 Task: Look for space in Yunyang, China from 15th August, 2023 to 20th August, 2023 for 1 adult in price range Rs.5000 to Rs.10000. Place can be private room with 1  bedroom having 1 bed and 1 bathroom. Property type can be house, flat, guest house, hotel. Amenities needed are: washing machine. Booking option can be shelf check-in. Required host language is Chinese (Simplified).
Action: Mouse moved to (278, 165)
Screenshot: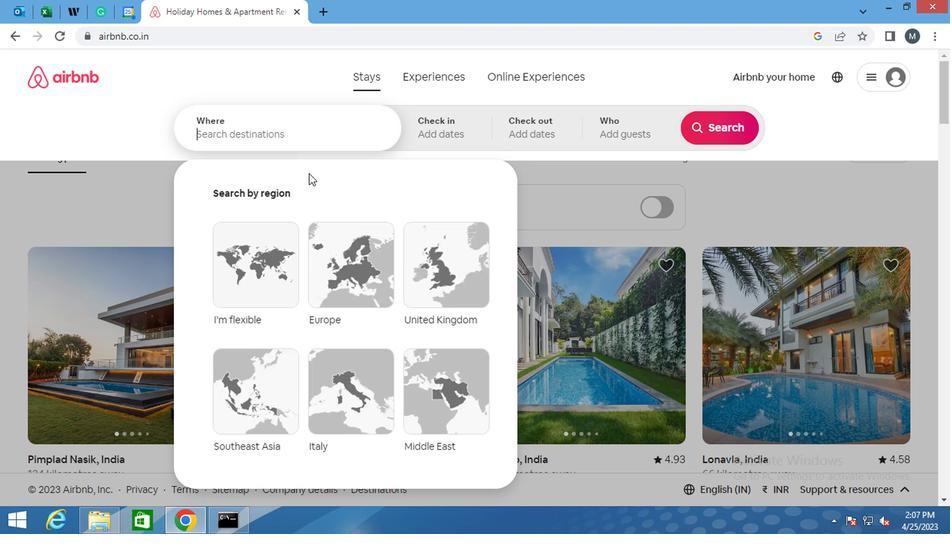 
Action: Mouse pressed left at (278, 165)
Screenshot: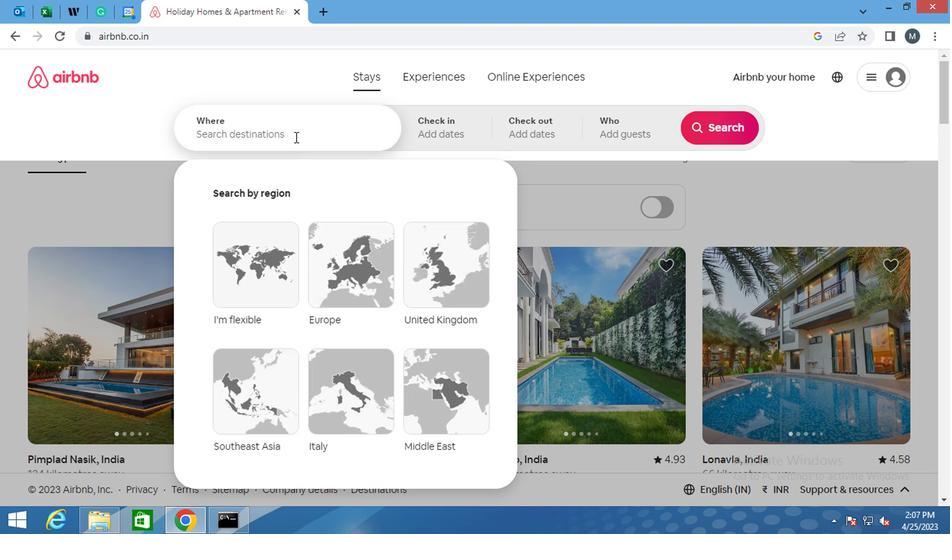 
Action: Mouse moved to (353, 218)
Screenshot: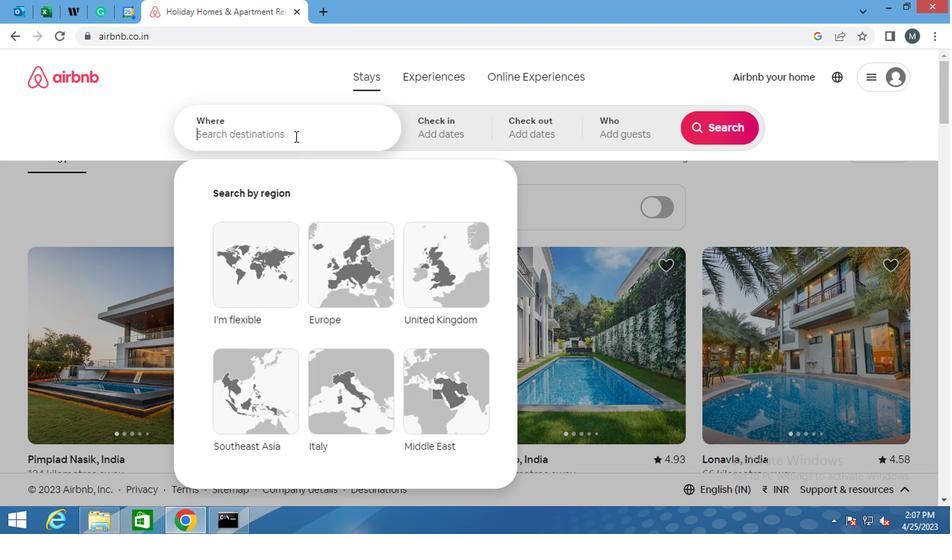 
Action: Key pressed <Key.shift>YUNYANG,<Key.shift>CHINA
Screenshot: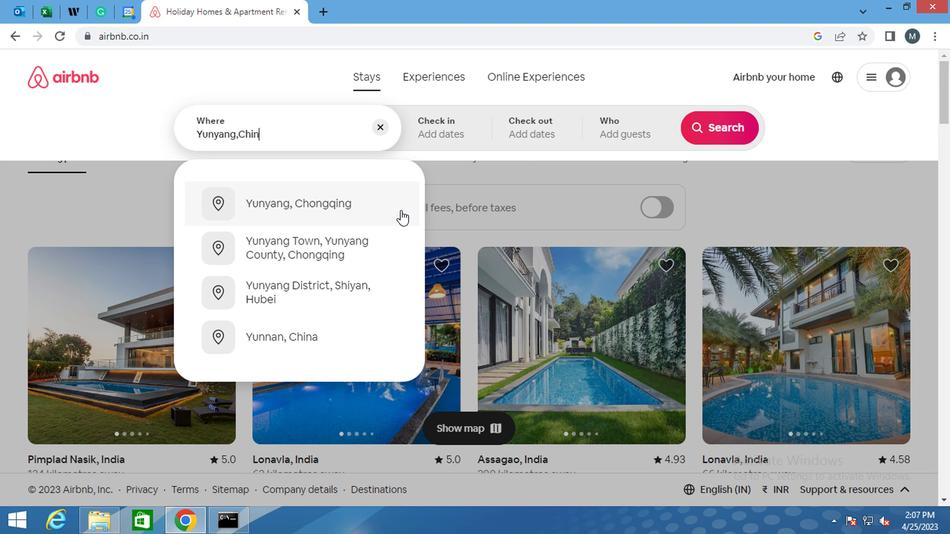 
Action: Mouse moved to (353, 218)
Screenshot: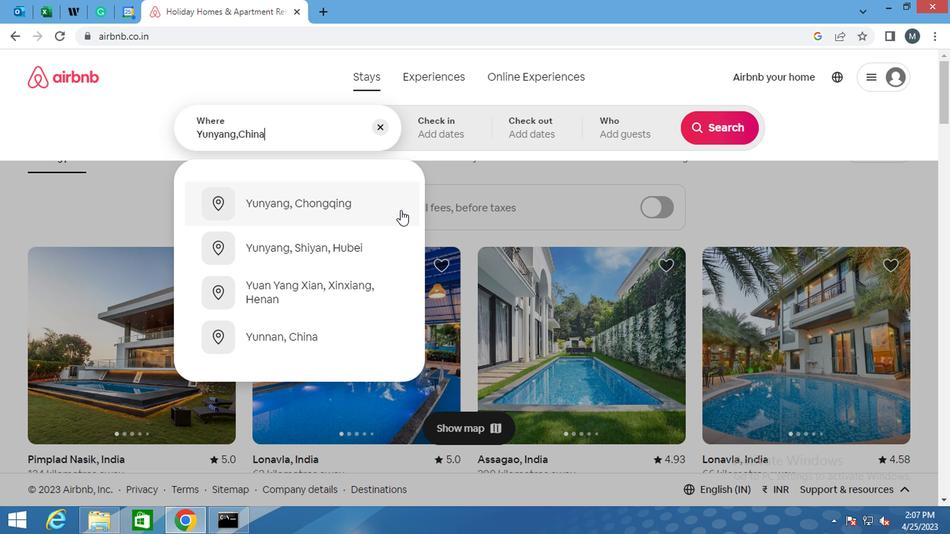 
Action: Key pressed <Key.enter>
Screenshot: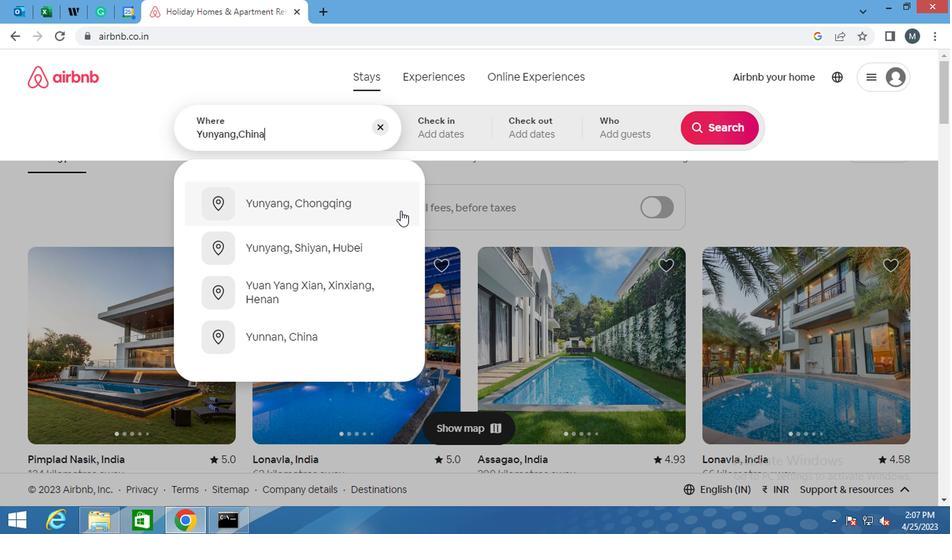 
Action: Mouse moved to (385, 164)
Screenshot: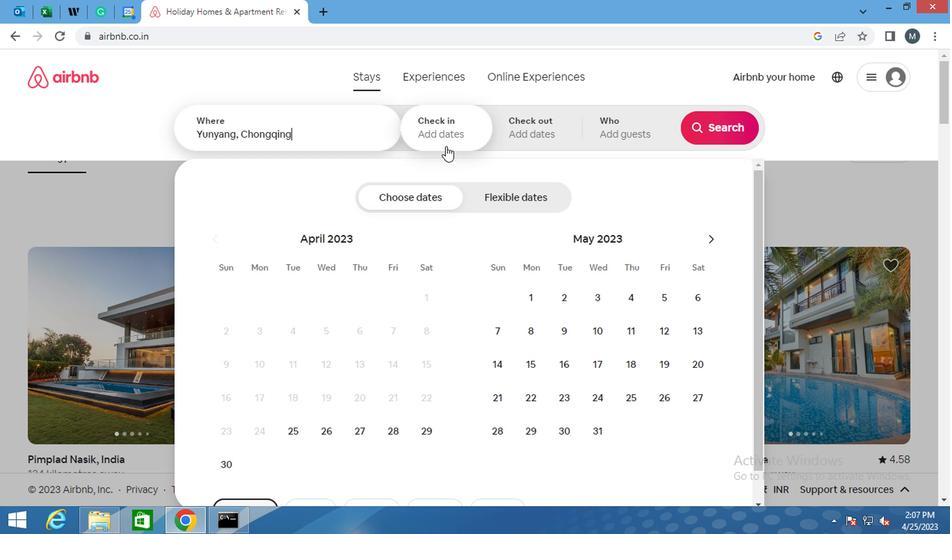 
Action: Mouse pressed left at (385, 164)
Screenshot: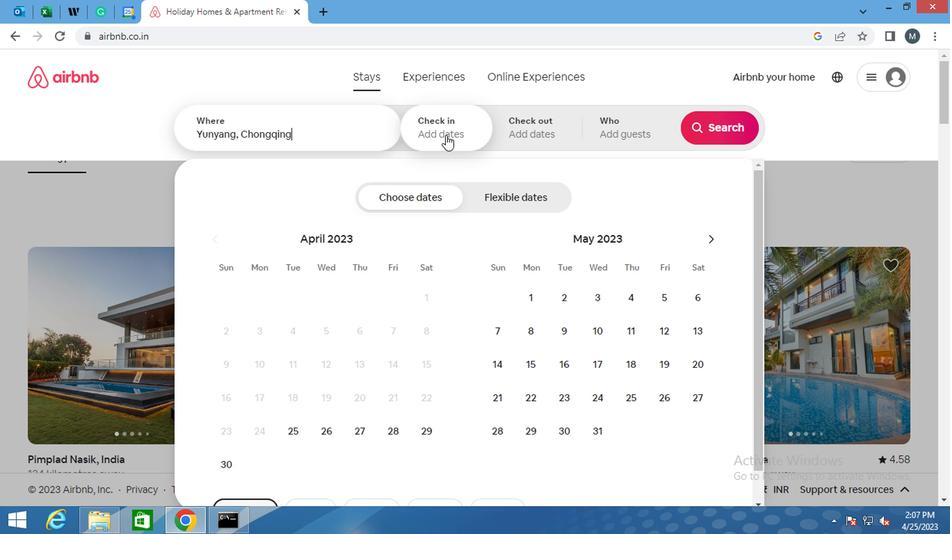 
Action: Mouse moved to (386, 165)
Screenshot: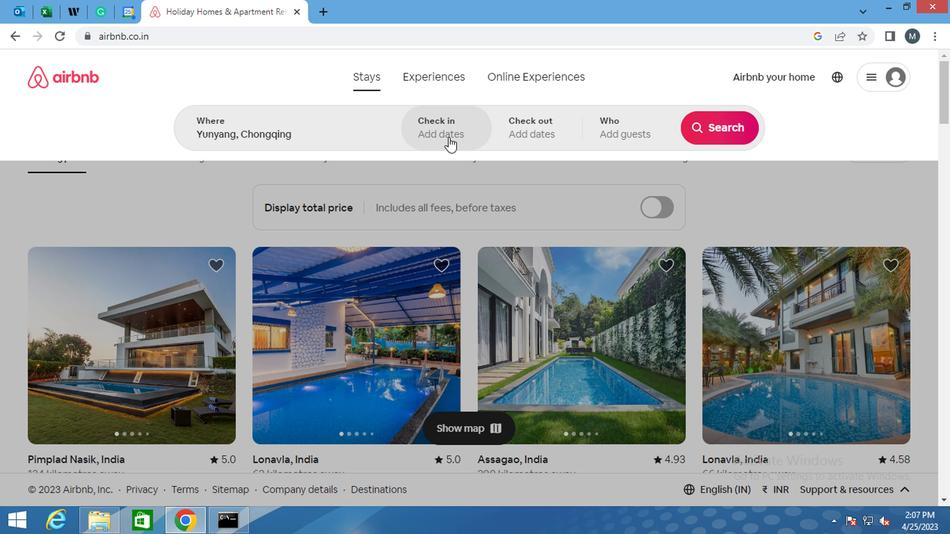 
Action: Mouse pressed left at (386, 165)
Screenshot: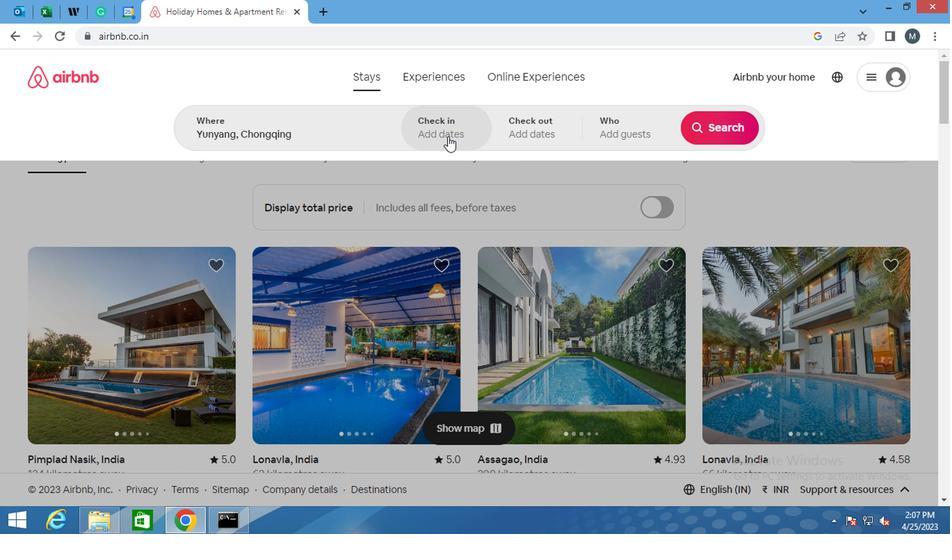 
Action: Mouse moved to (572, 236)
Screenshot: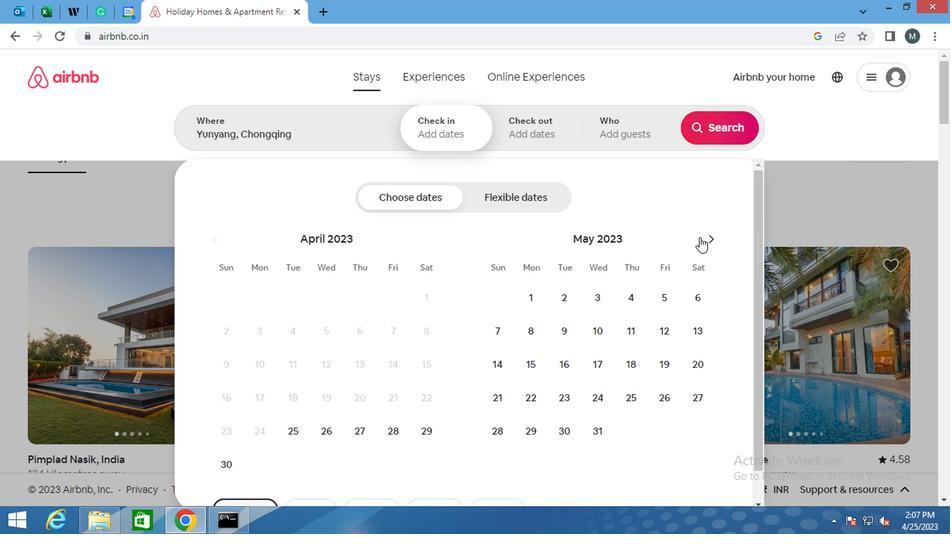 
Action: Mouse pressed left at (572, 236)
Screenshot: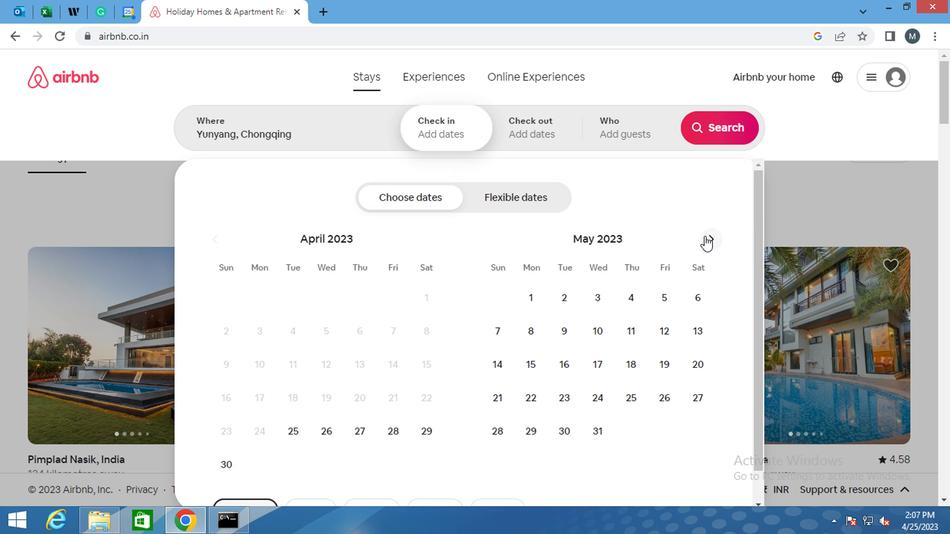 
Action: Mouse moved to (572, 236)
Screenshot: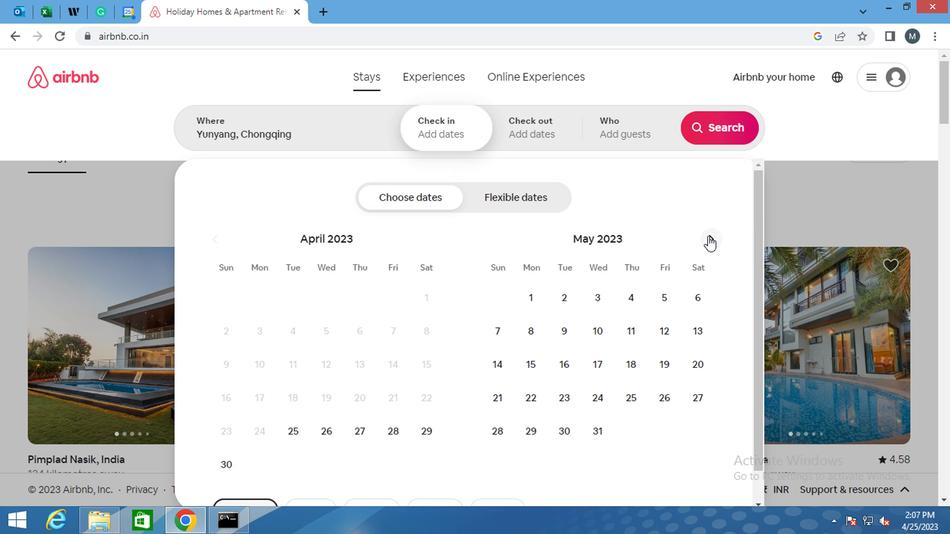 
Action: Mouse pressed left at (572, 236)
Screenshot: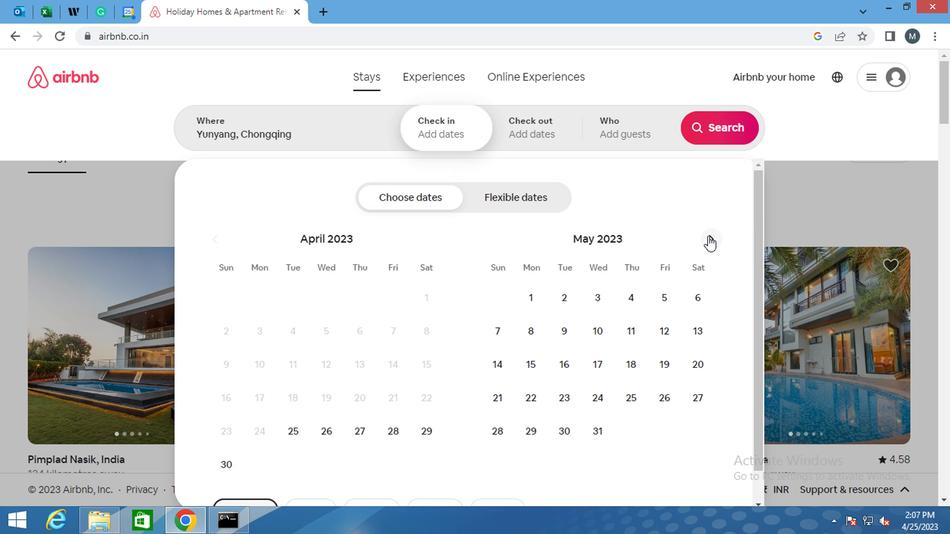 
Action: Mouse pressed left at (572, 236)
Screenshot: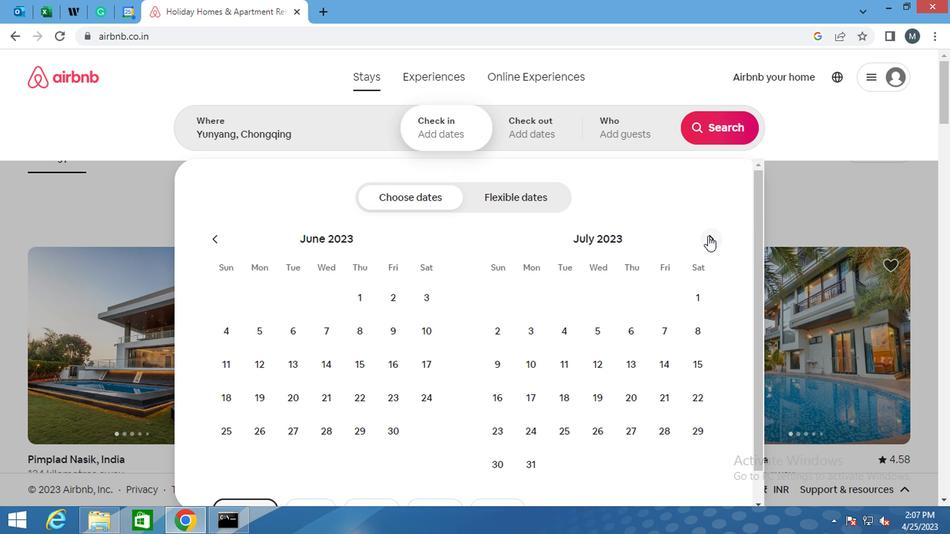 
Action: Mouse pressed left at (572, 236)
Screenshot: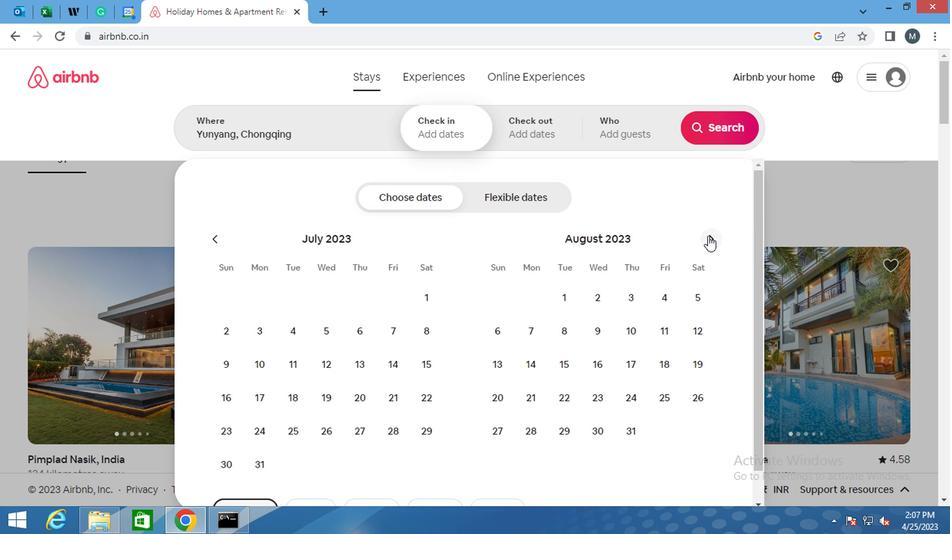 
Action: Mouse moved to (280, 321)
Screenshot: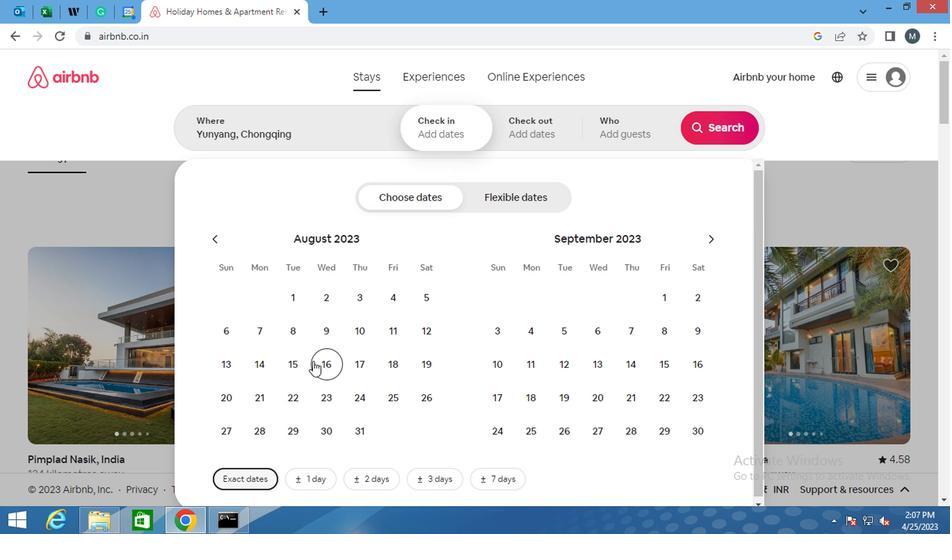 
Action: Mouse pressed left at (280, 321)
Screenshot: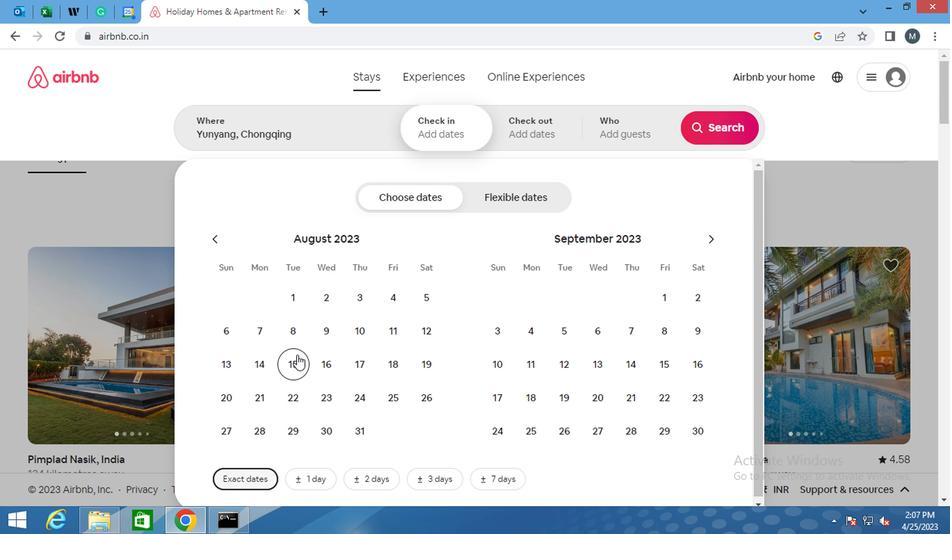 
Action: Mouse moved to (227, 347)
Screenshot: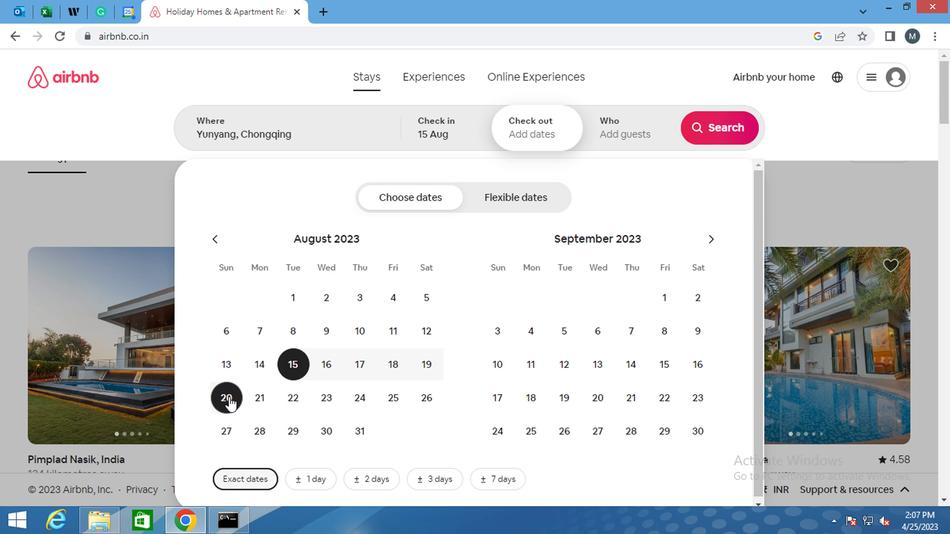 
Action: Mouse pressed left at (227, 347)
Screenshot: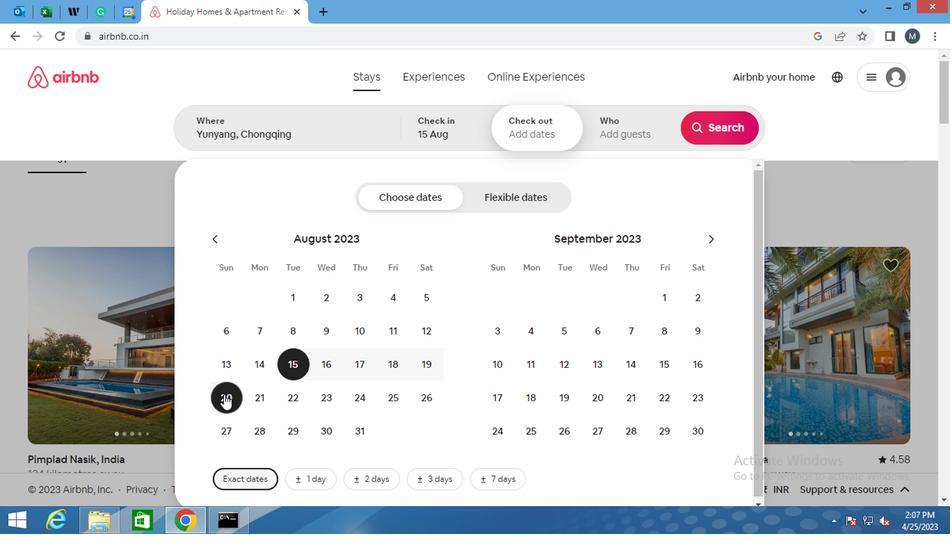 
Action: Mouse moved to (506, 169)
Screenshot: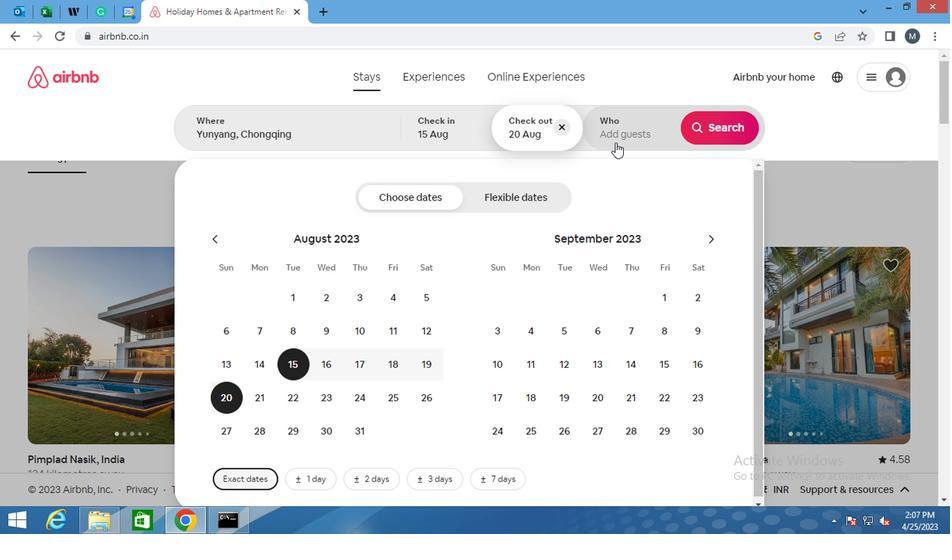 
Action: Mouse pressed left at (506, 169)
Screenshot: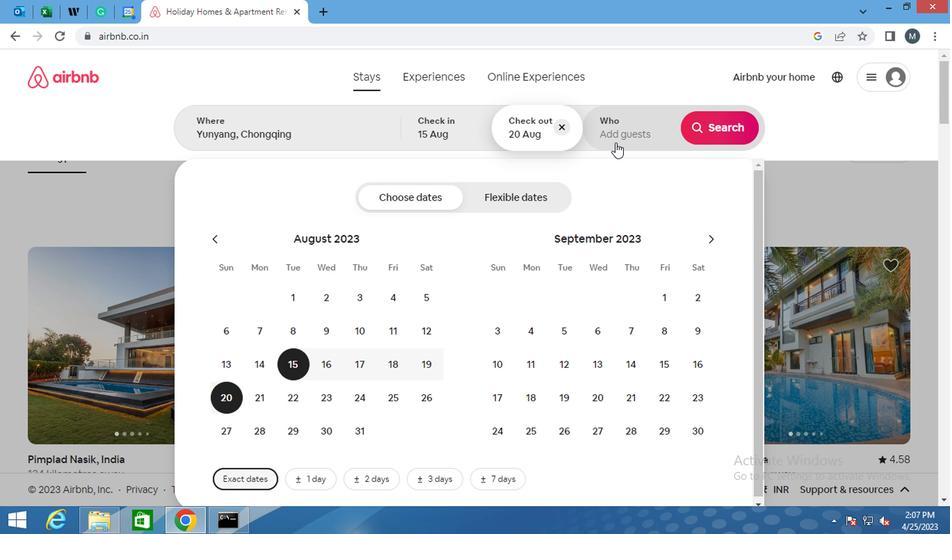 
Action: Mouse moved to (576, 210)
Screenshot: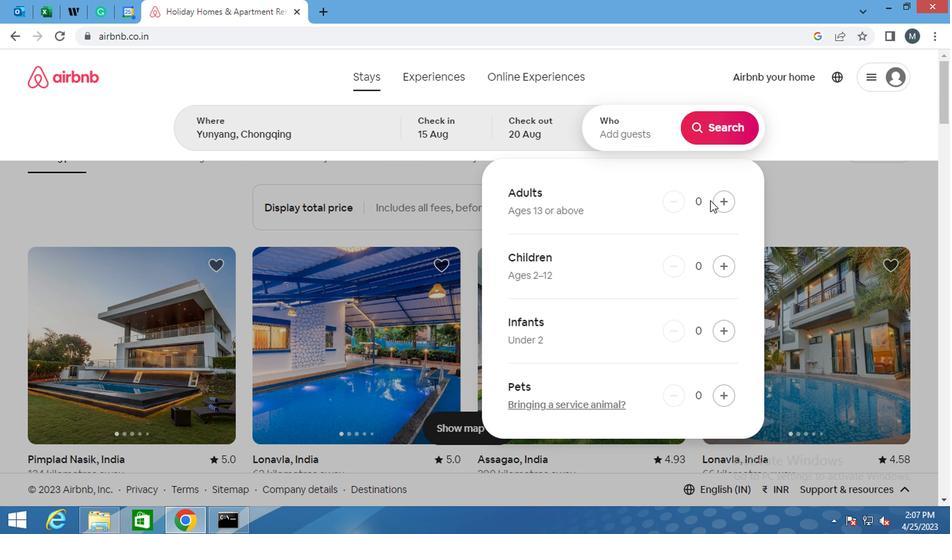 
Action: Mouse pressed left at (576, 210)
Screenshot: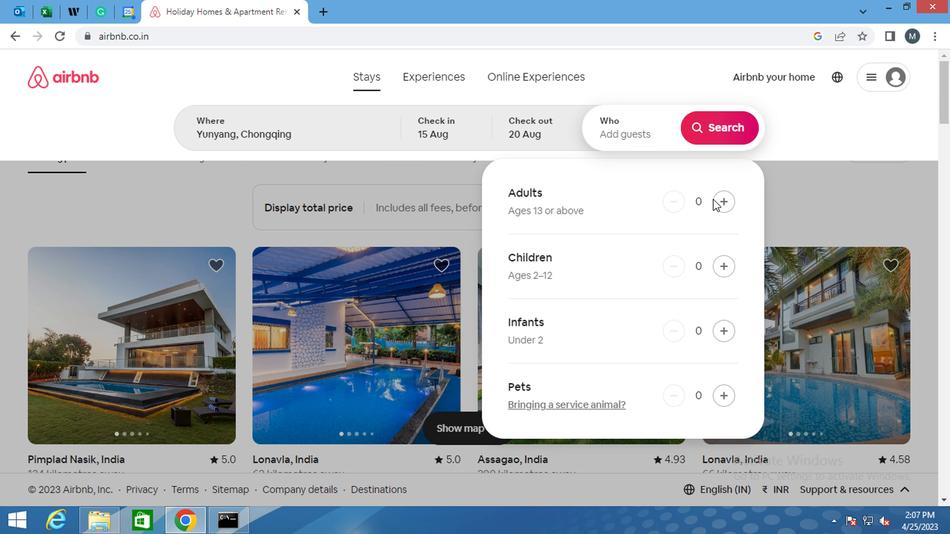 
Action: Mouse moved to (577, 161)
Screenshot: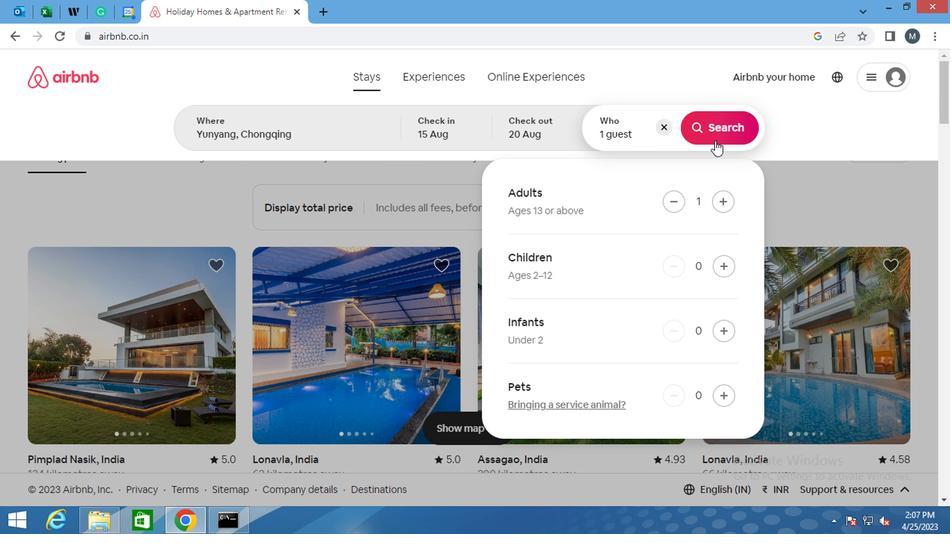 
Action: Mouse pressed left at (577, 161)
Screenshot: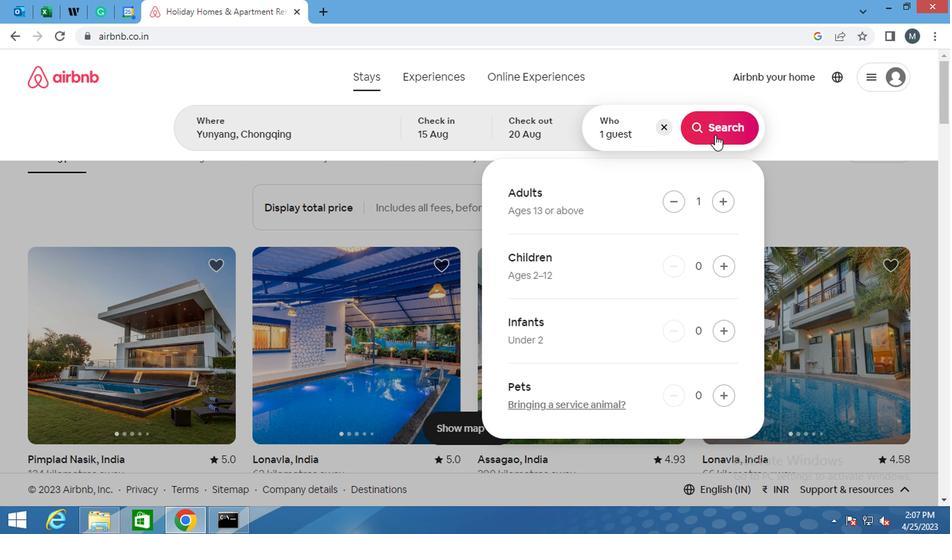 
Action: Mouse moved to (686, 164)
Screenshot: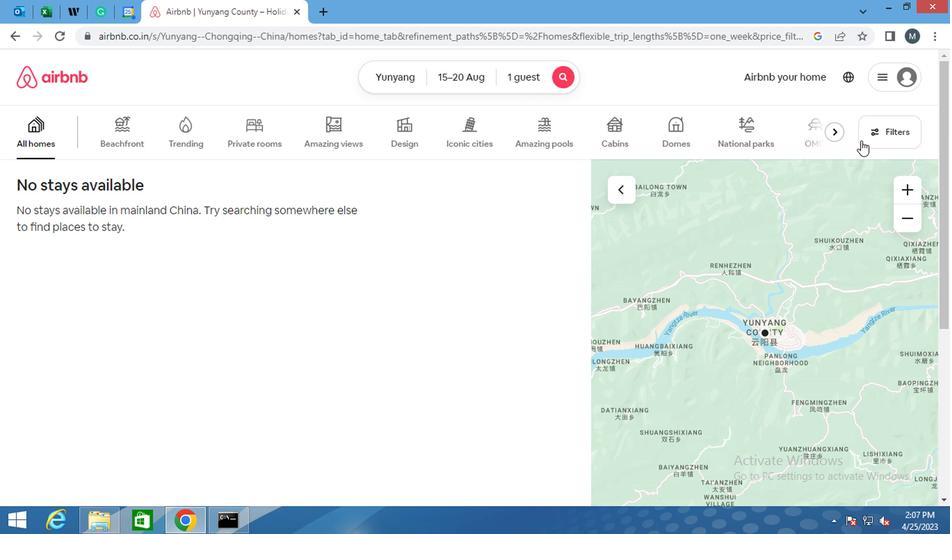 
Action: Mouse pressed left at (686, 164)
Screenshot: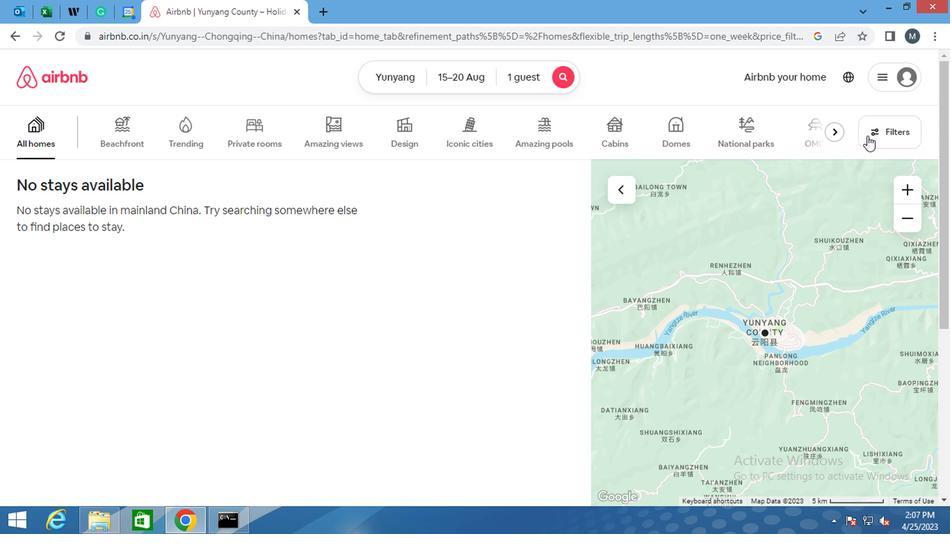 
Action: Mouse moved to (349, 226)
Screenshot: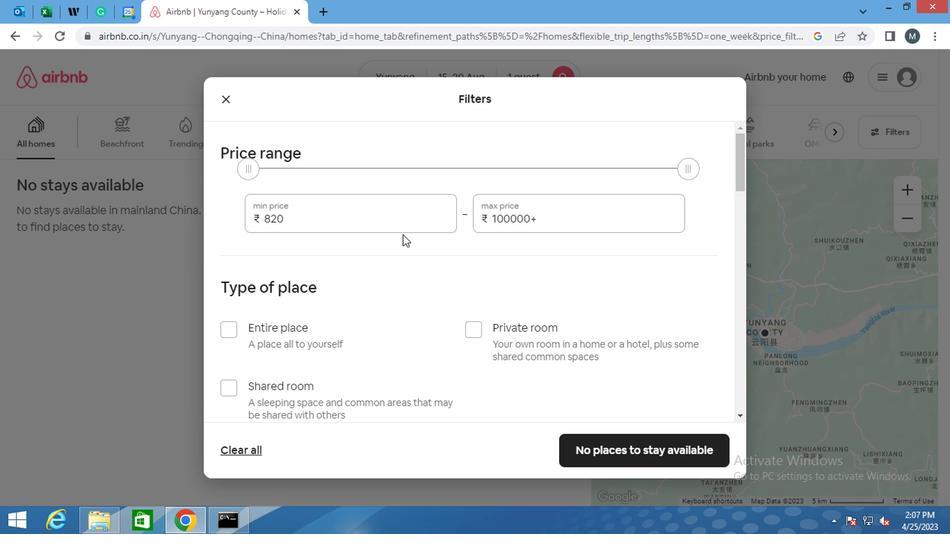 
Action: Mouse pressed left at (349, 226)
Screenshot: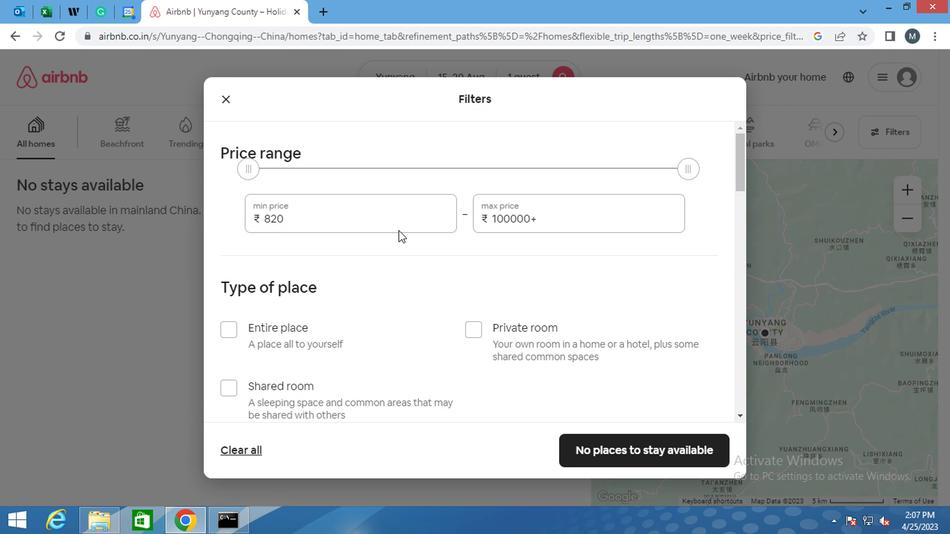 
Action: Key pressed <Key.backspace><Key.backspace><Key.backspace>
Screenshot: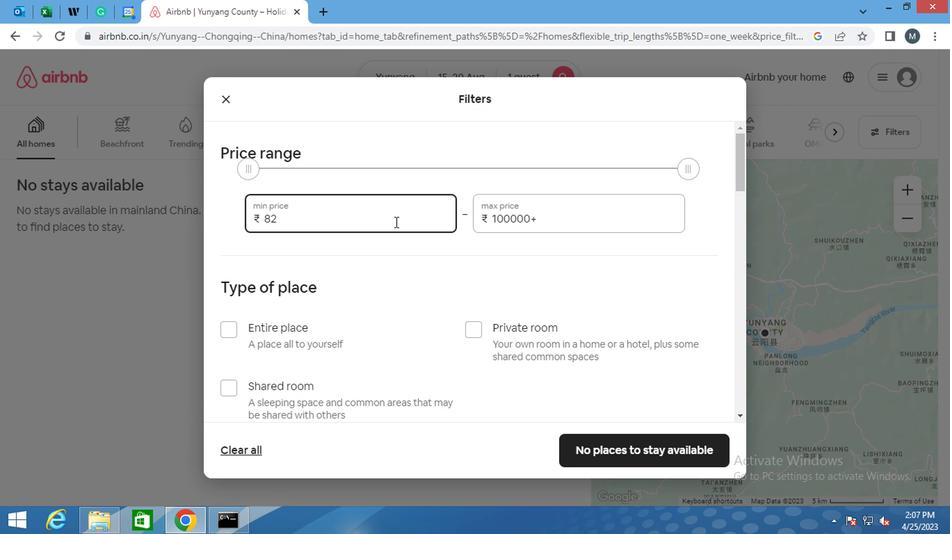 
Action: Mouse moved to (350, 227)
Screenshot: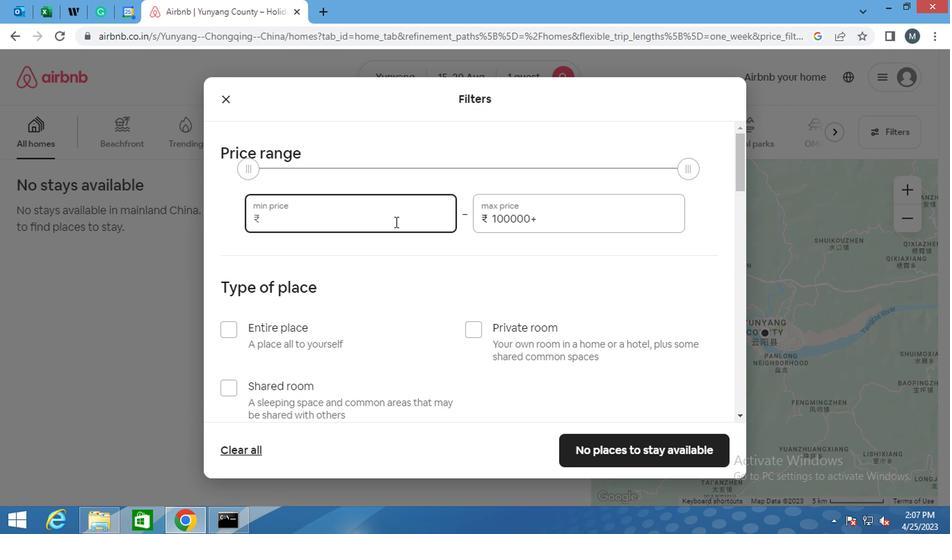 
Action: Key pressed 500
Screenshot: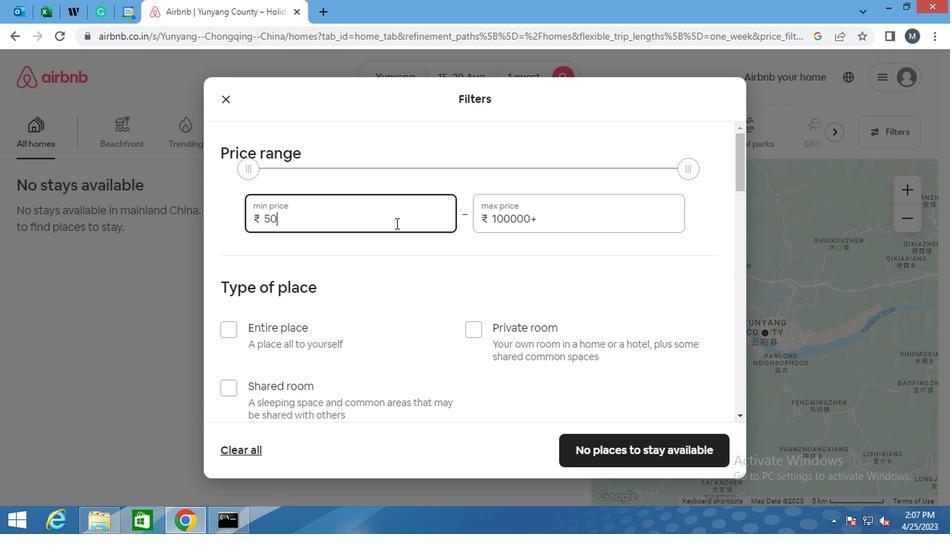 
Action: Mouse moved to (350, 227)
Screenshot: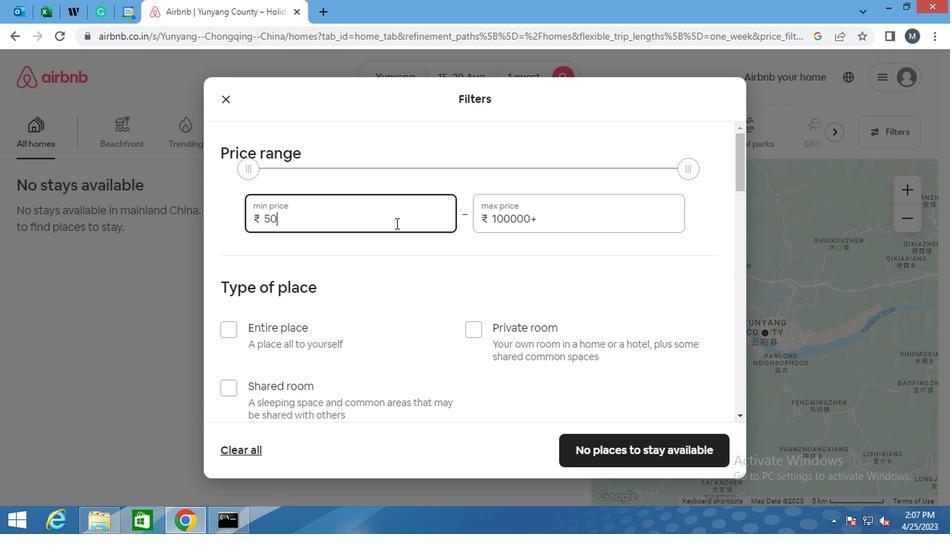 
Action: Key pressed 0
Screenshot: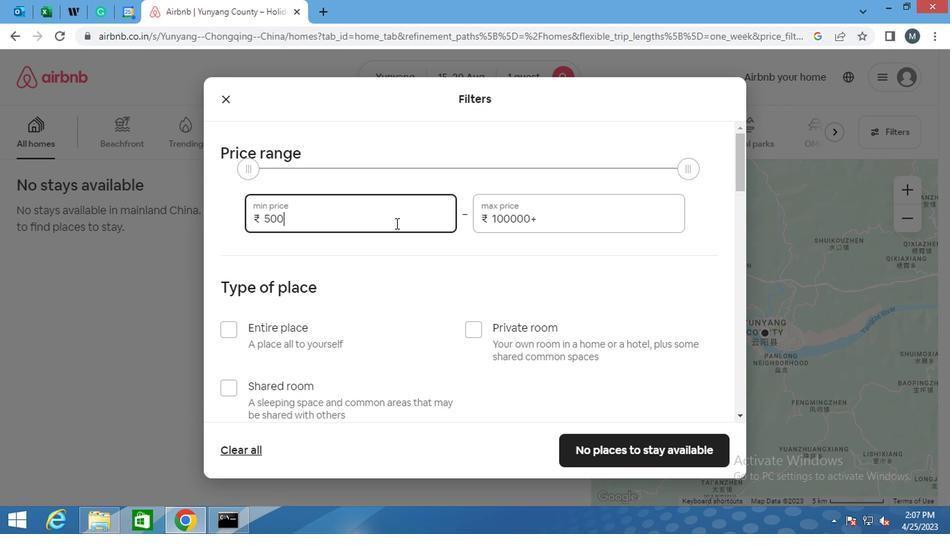 
Action: Mouse moved to (477, 225)
Screenshot: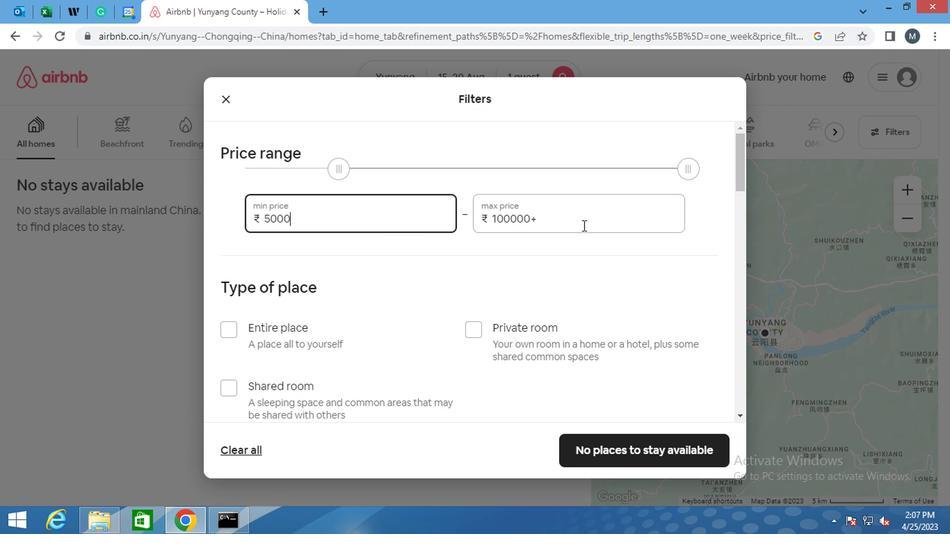 
Action: Mouse pressed left at (477, 225)
Screenshot: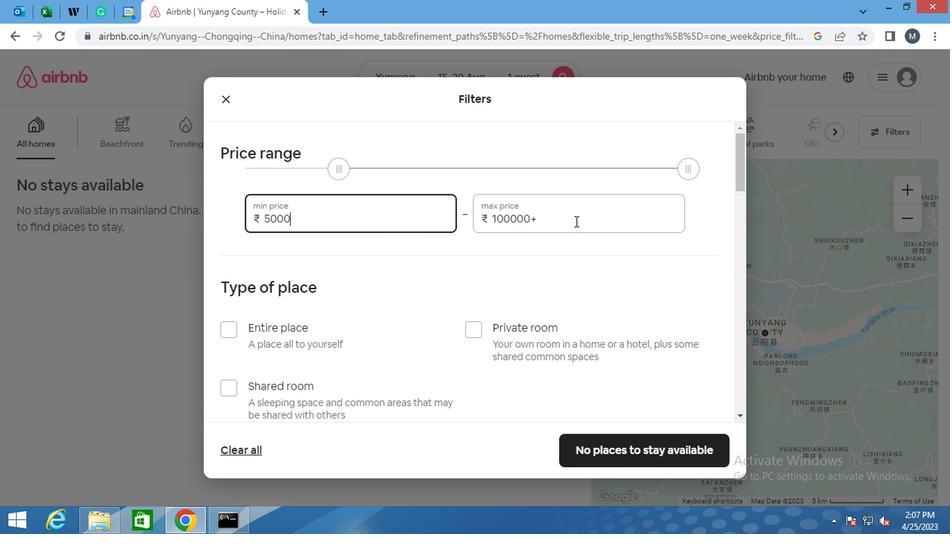 
Action: Mouse moved to (475, 225)
Screenshot: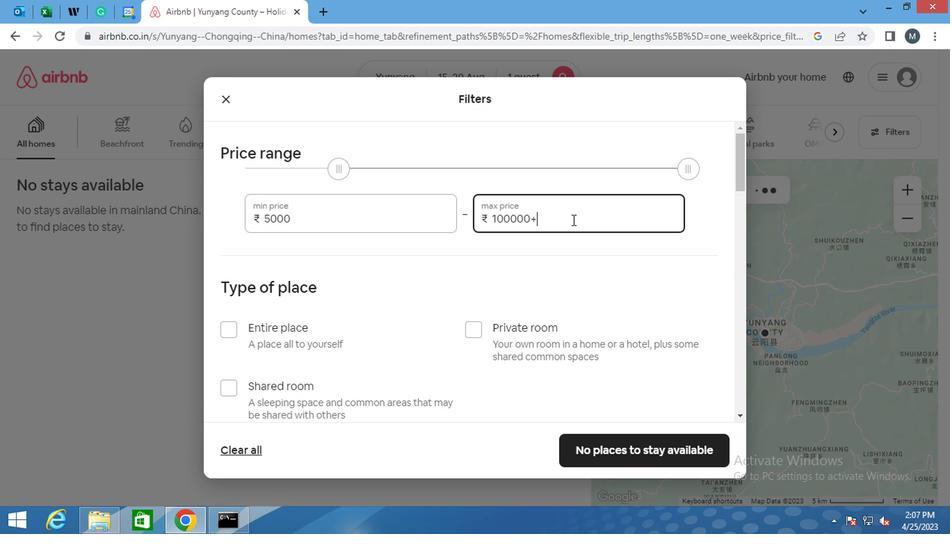 
Action: Key pressed <Key.backspace>
Screenshot: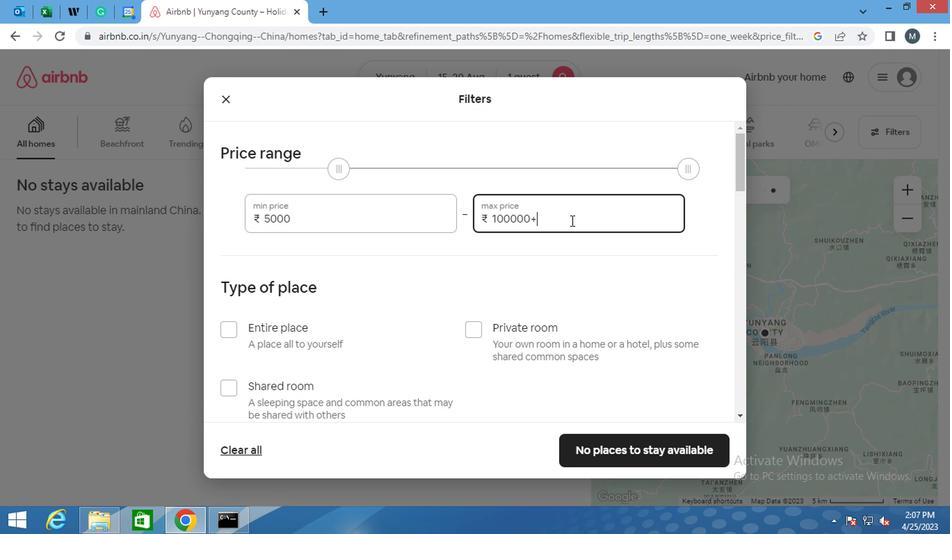 
Action: Mouse moved to (470, 227)
Screenshot: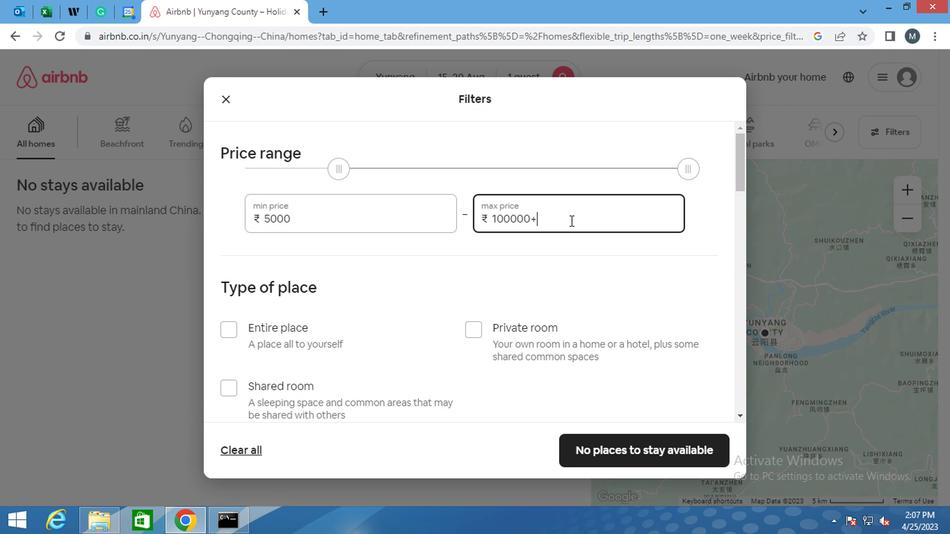
Action: Key pressed <Key.backspace>
Screenshot: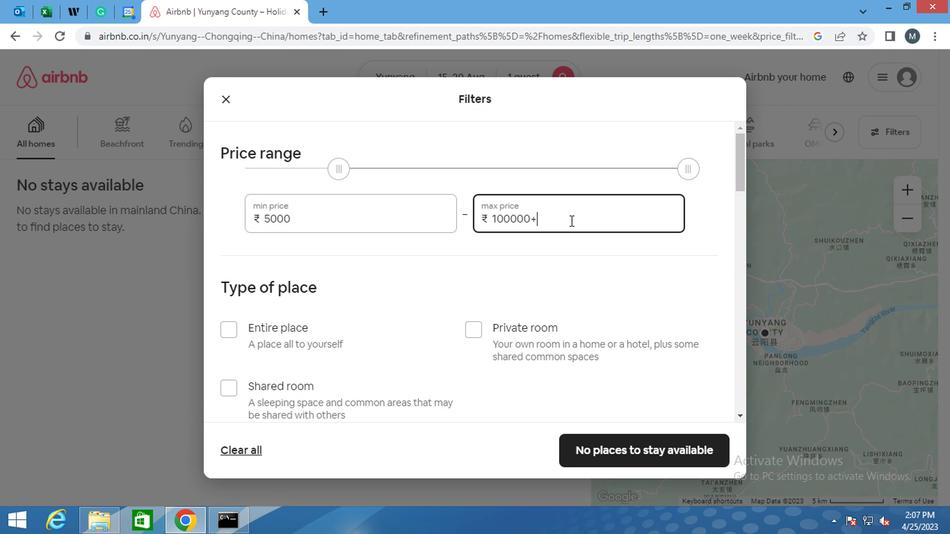 
Action: Mouse moved to (466, 228)
Screenshot: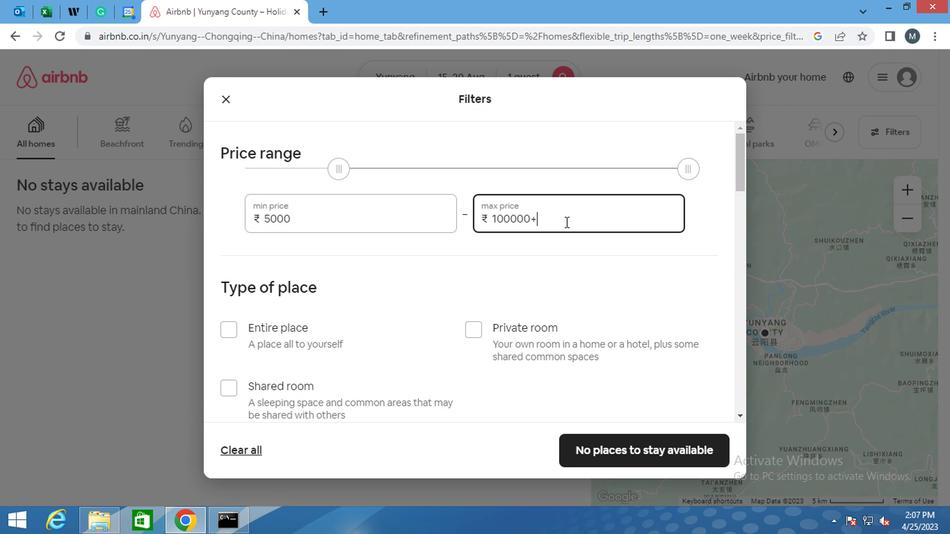 
Action: Key pressed <Key.backspace>
Screenshot: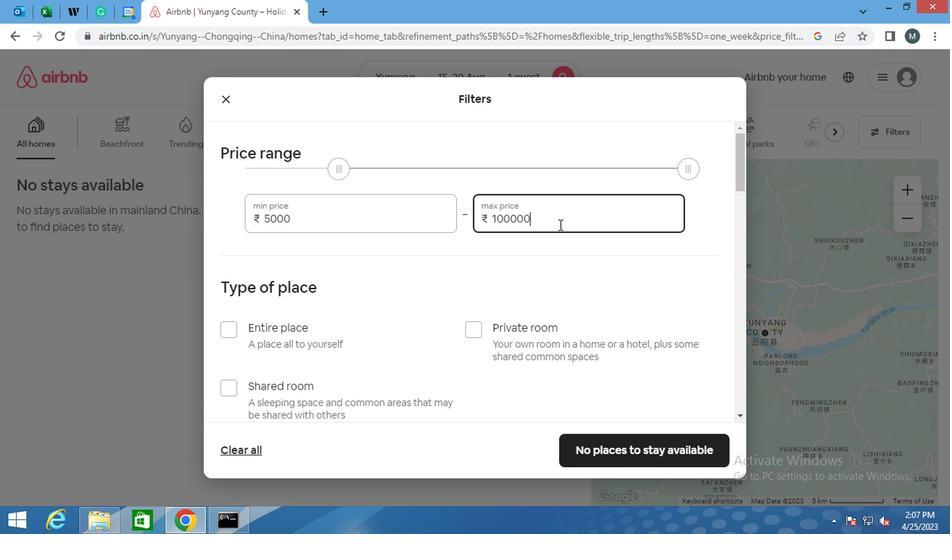 
Action: Mouse moved to (438, 230)
Screenshot: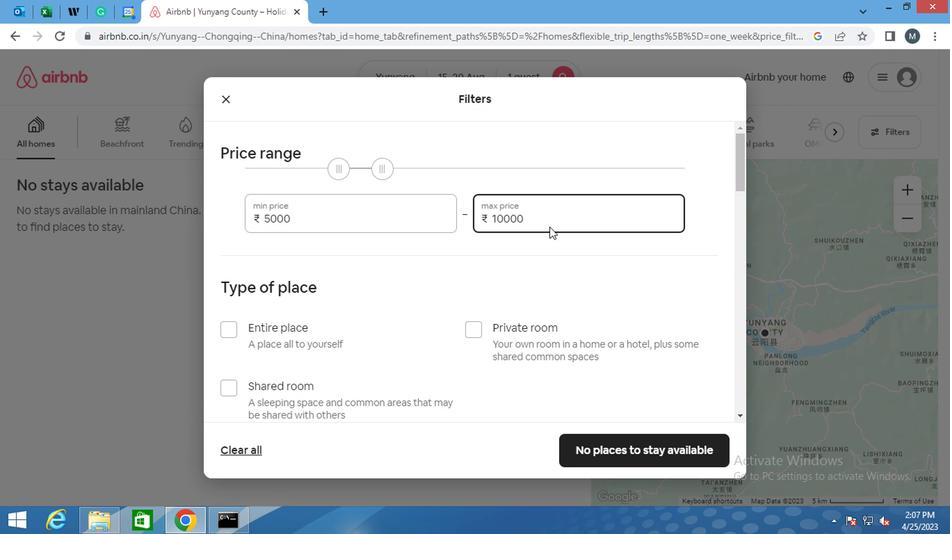 
Action: Key pressed <Key.backspace>
Screenshot: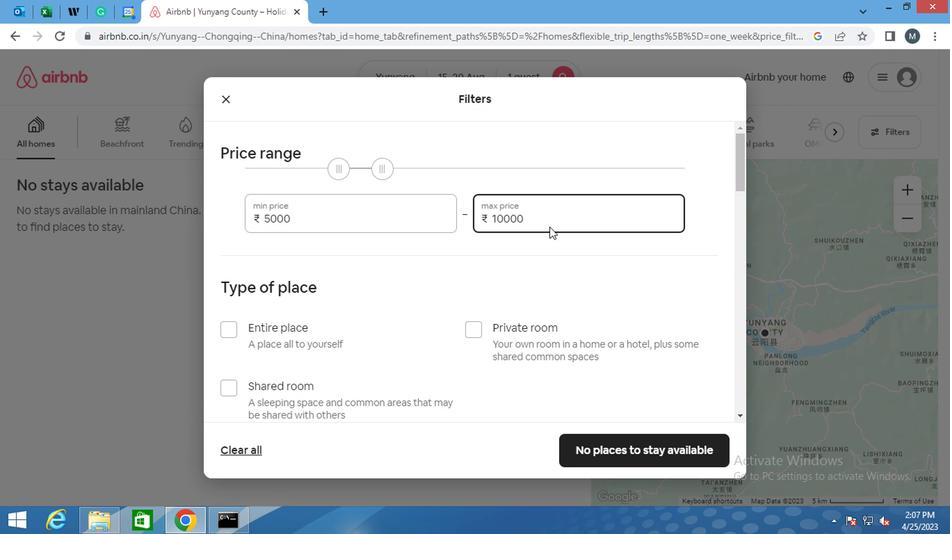 
Action: Mouse moved to (437, 230)
Screenshot: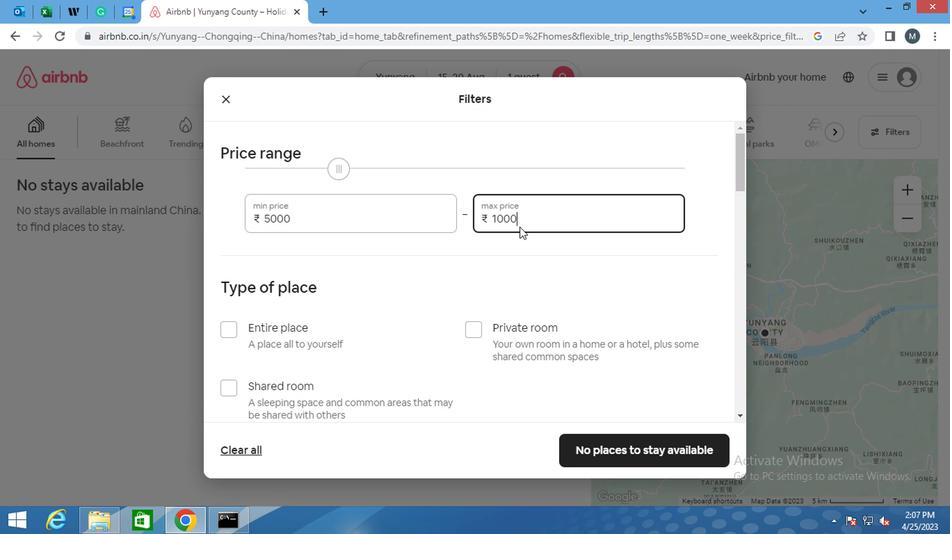 
Action: Key pressed 0
Screenshot: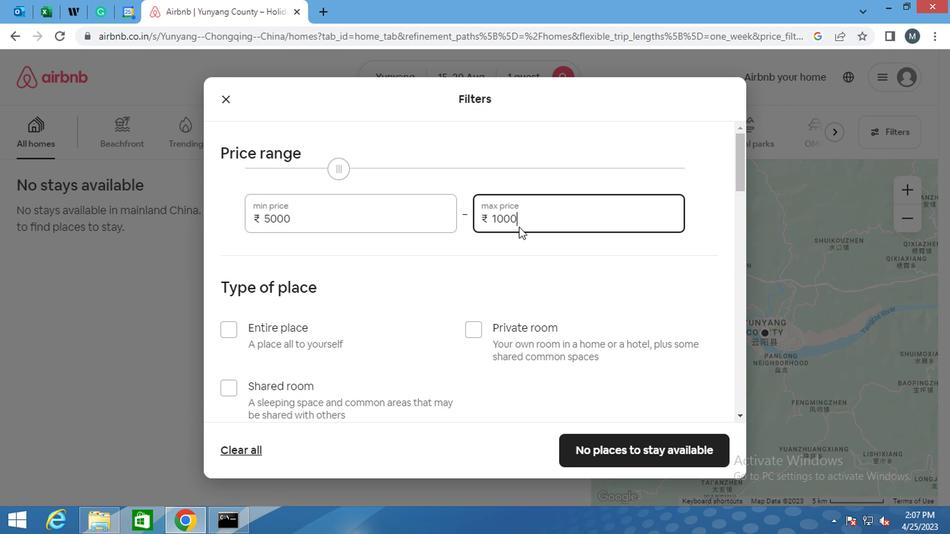 
Action: Mouse moved to (250, 311)
Screenshot: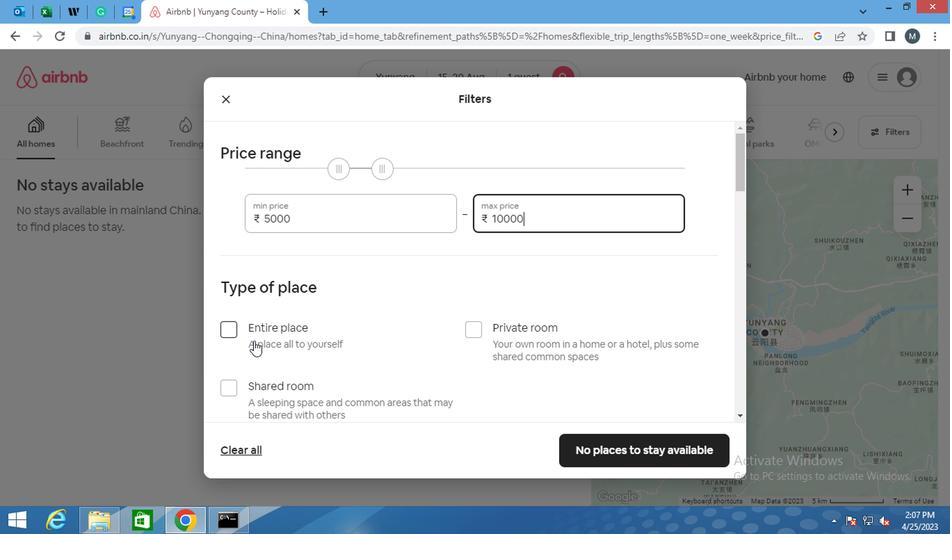 
Action: Mouse scrolled (250, 310) with delta (0, 0)
Screenshot: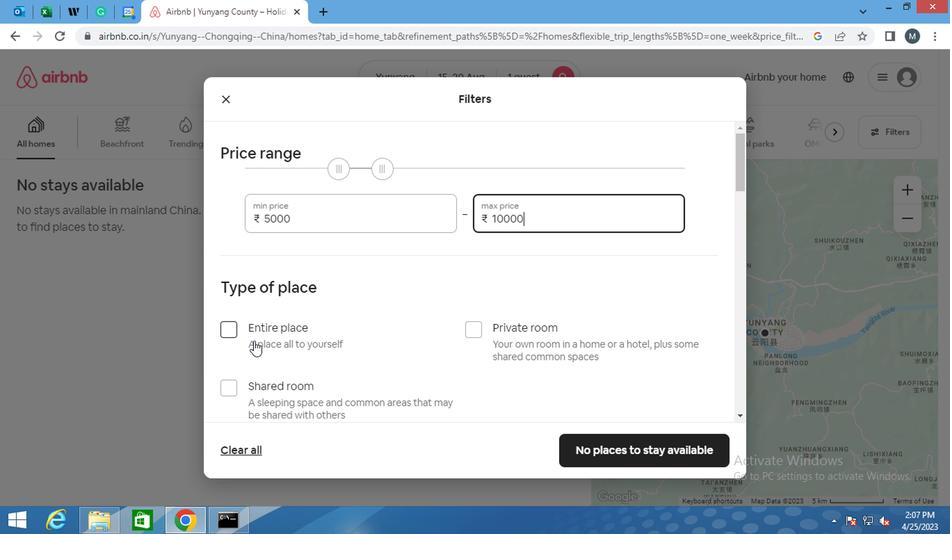 
Action: Mouse moved to (236, 252)
Screenshot: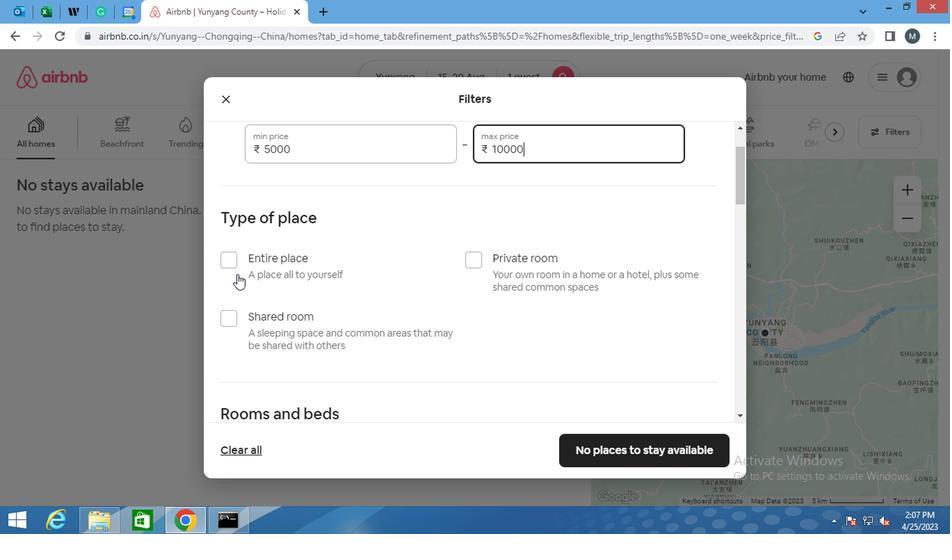 
Action: Mouse pressed left at (236, 252)
Screenshot: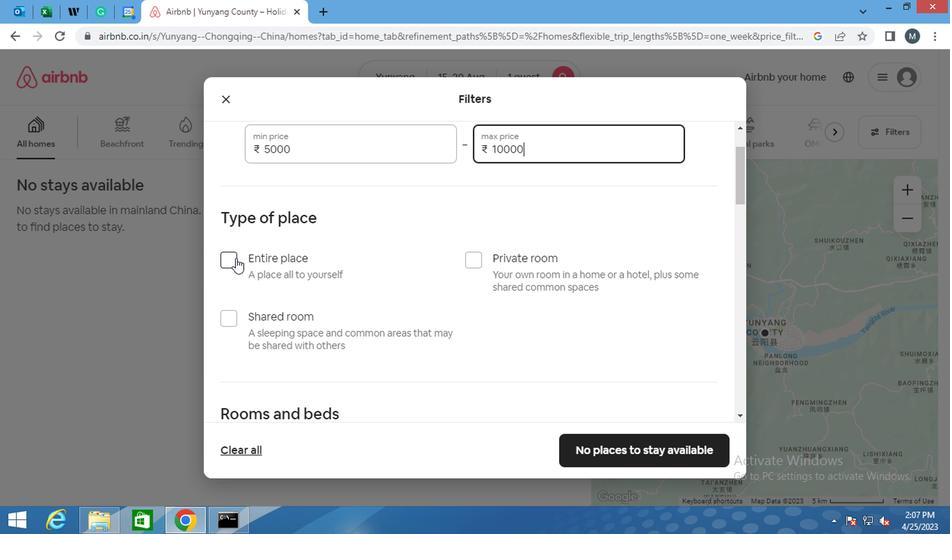 
Action: Mouse pressed left at (236, 252)
Screenshot: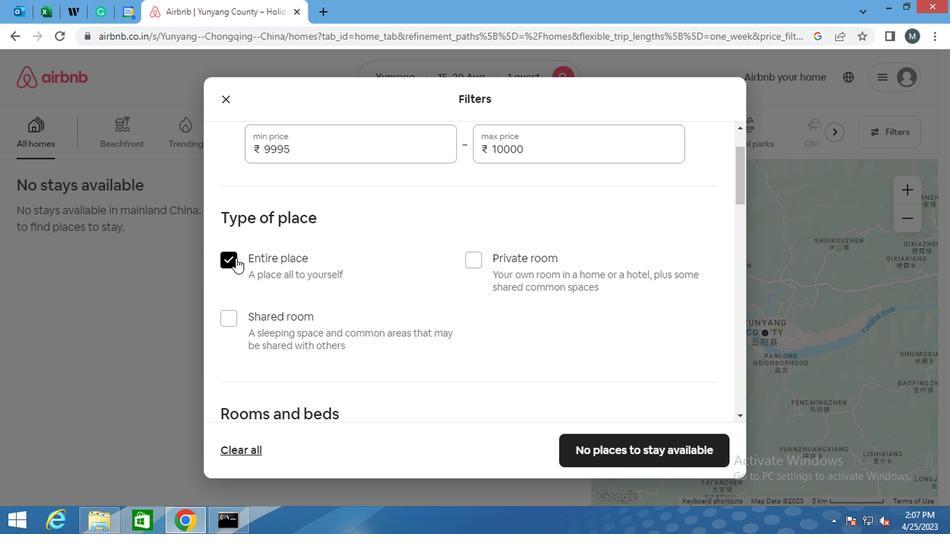 
Action: Mouse moved to (403, 258)
Screenshot: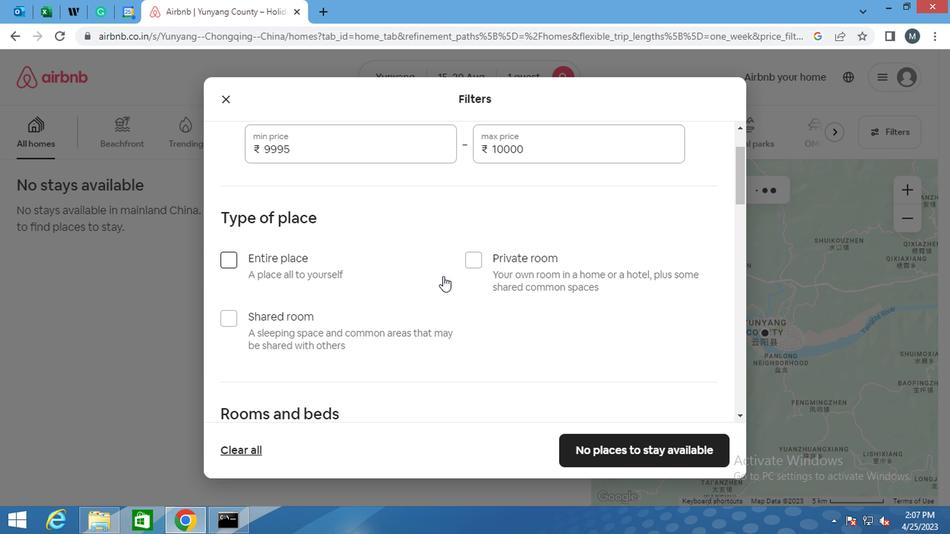 
Action: Mouse pressed left at (403, 258)
Screenshot: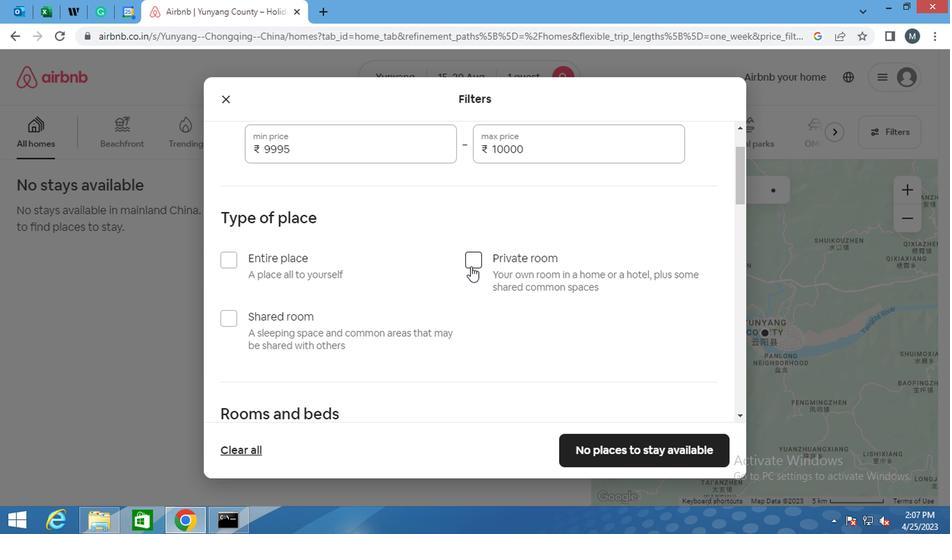 
Action: Mouse moved to (391, 258)
Screenshot: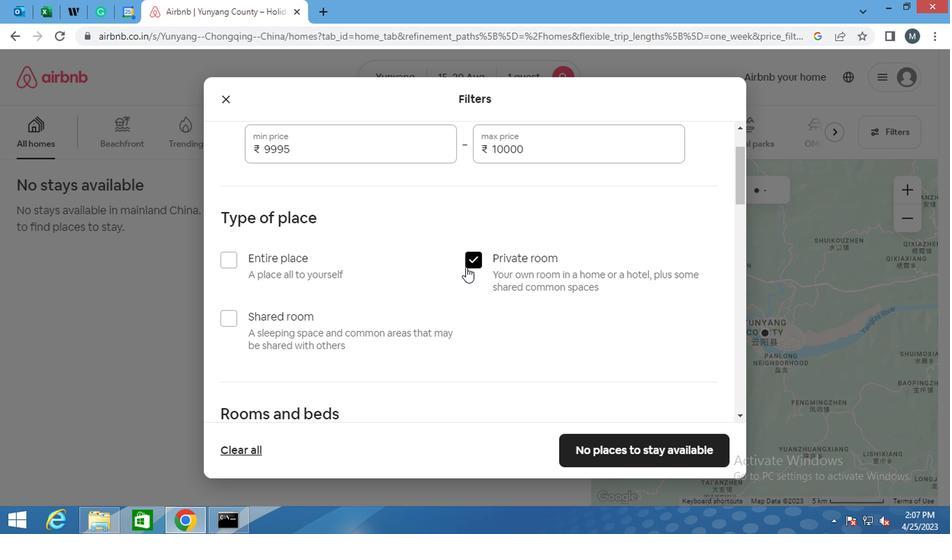 
Action: Mouse scrolled (391, 258) with delta (0, 0)
Screenshot: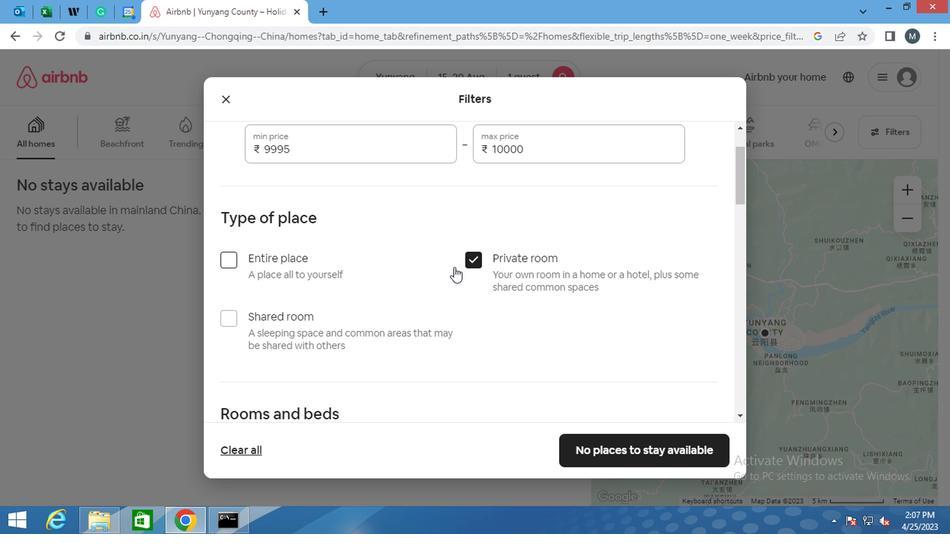 
Action: Mouse scrolled (391, 258) with delta (0, 0)
Screenshot: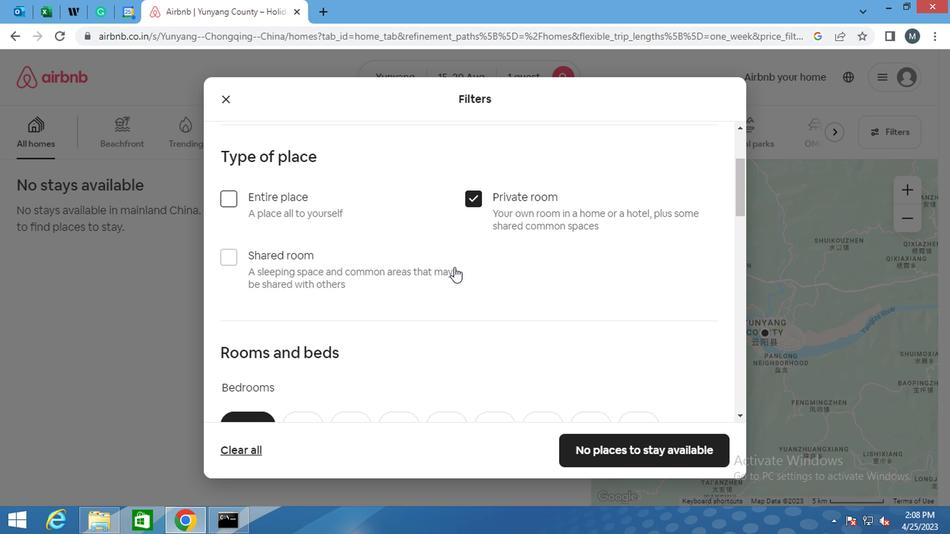 
Action: Mouse moved to (289, 314)
Screenshot: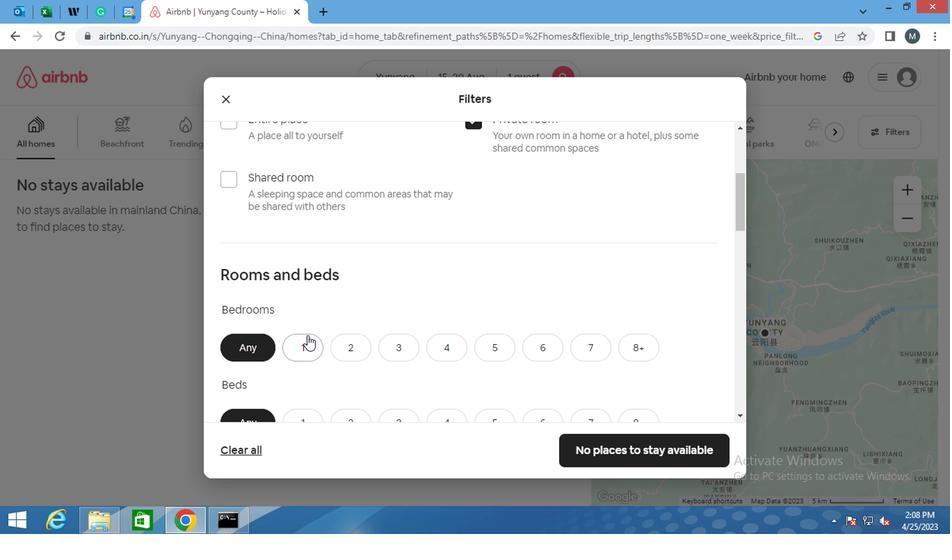 
Action: Mouse pressed left at (289, 314)
Screenshot: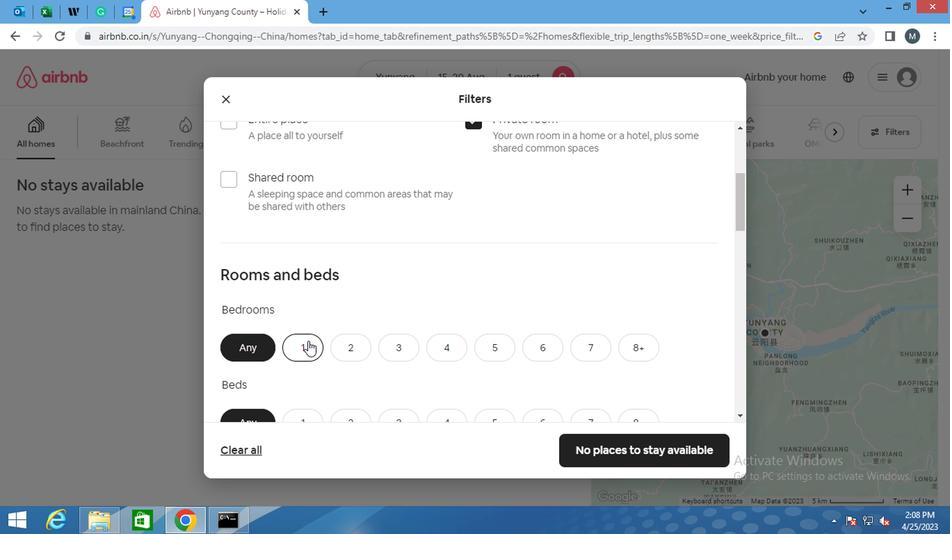 
Action: Mouse moved to (300, 299)
Screenshot: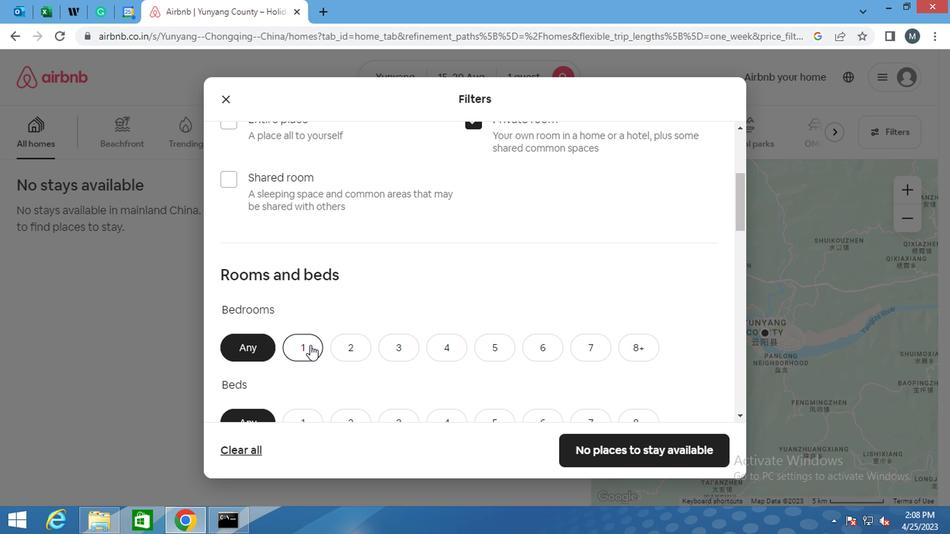 
Action: Mouse scrolled (300, 299) with delta (0, 0)
Screenshot: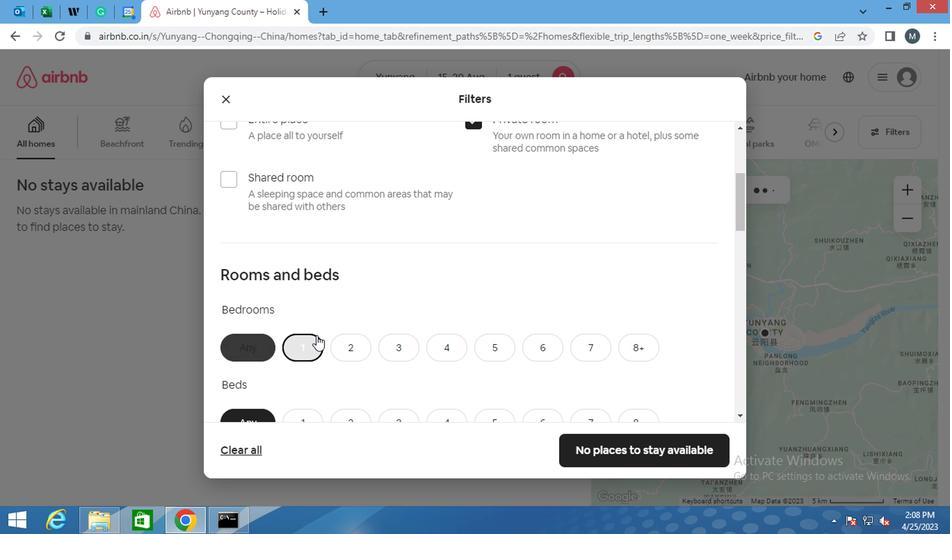 
Action: Mouse moved to (300, 299)
Screenshot: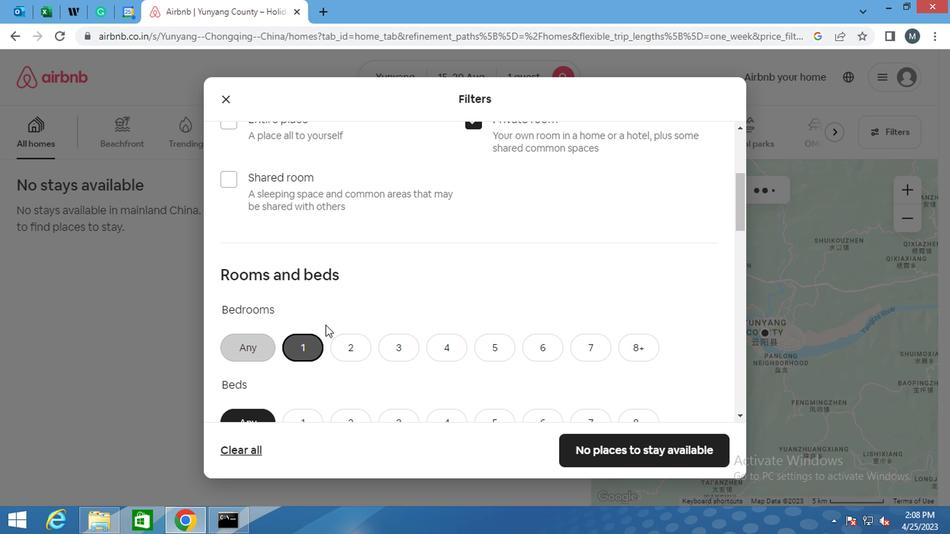 
Action: Mouse scrolled (300, 299) with delta (0, 0)
Screenshot: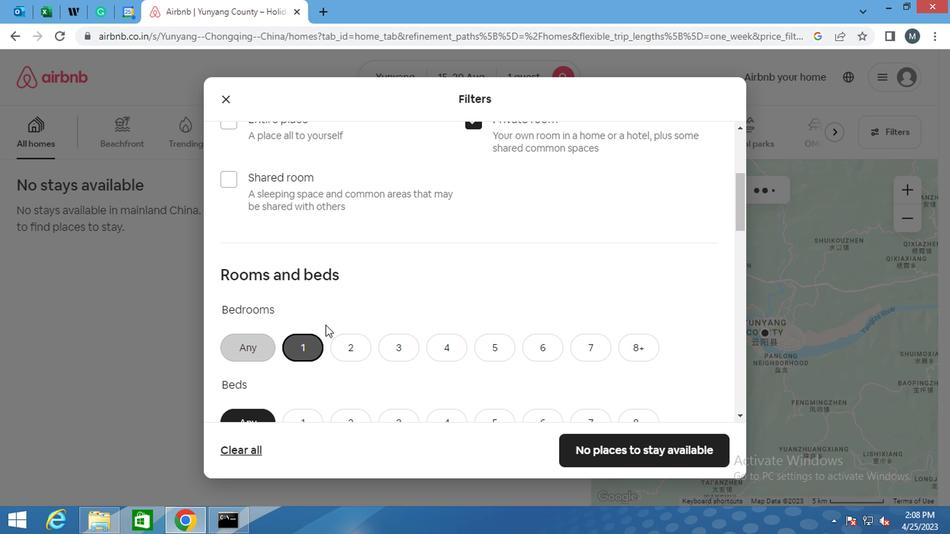 
Action: Mouse moved to (292, 273)
Screenshot: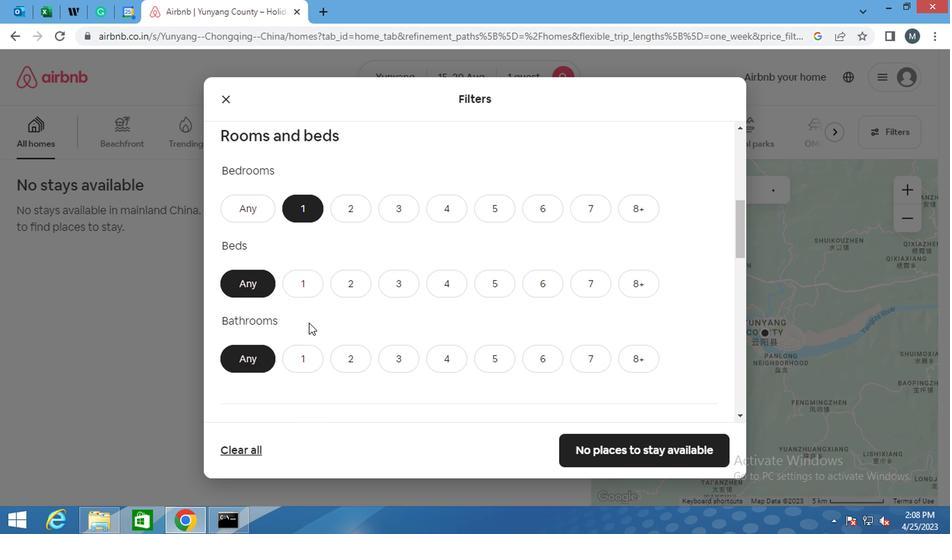 
Action: Mouse pressed left at (292, 273)
Screenshot: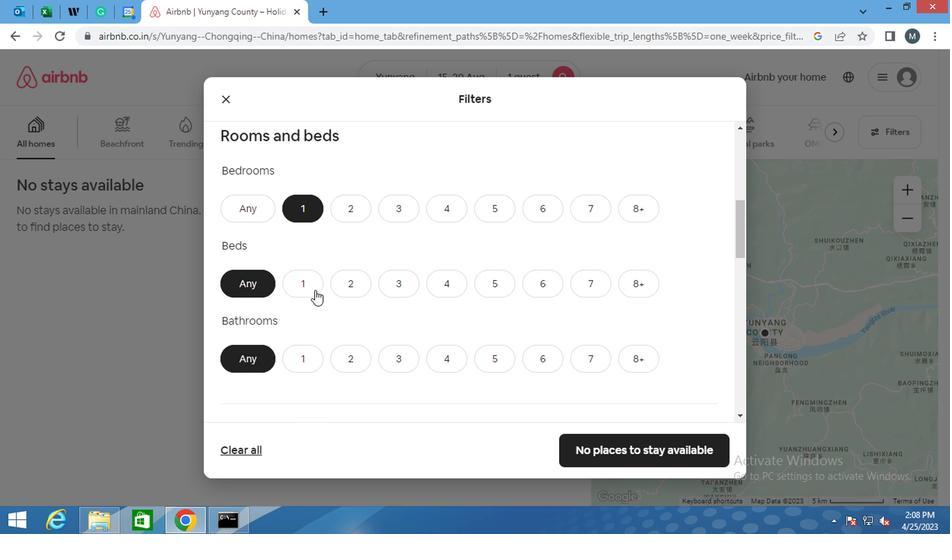 
Action: Mouse moved to (272, 302)
Screenshot: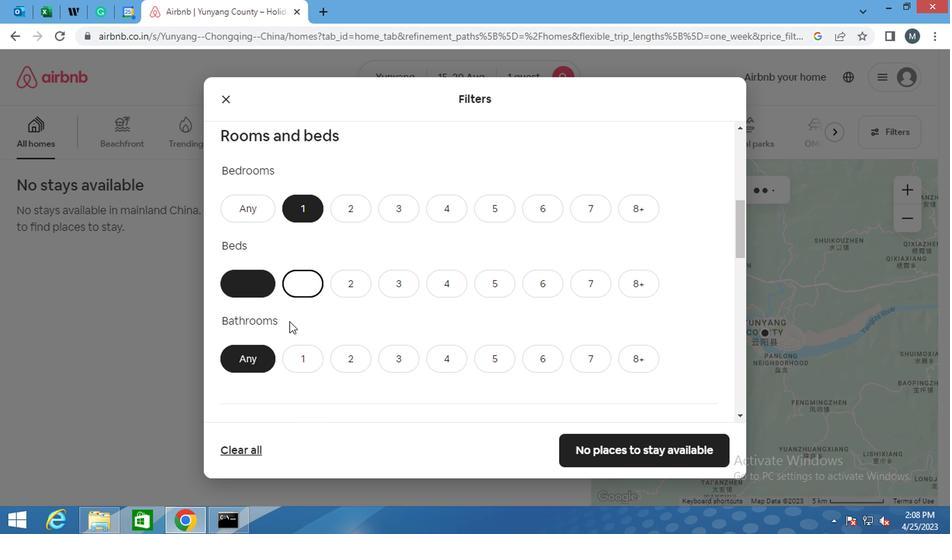 
Action: Mouse scrolled (272, 303) with delta (0, 0)
Screenshot: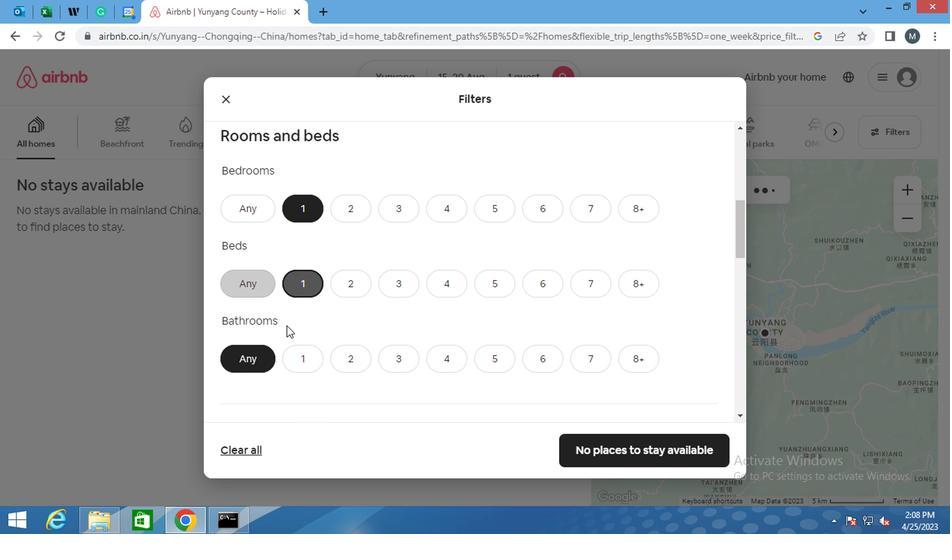 
Action: Mouse moved to (271, 302)
Screenshot: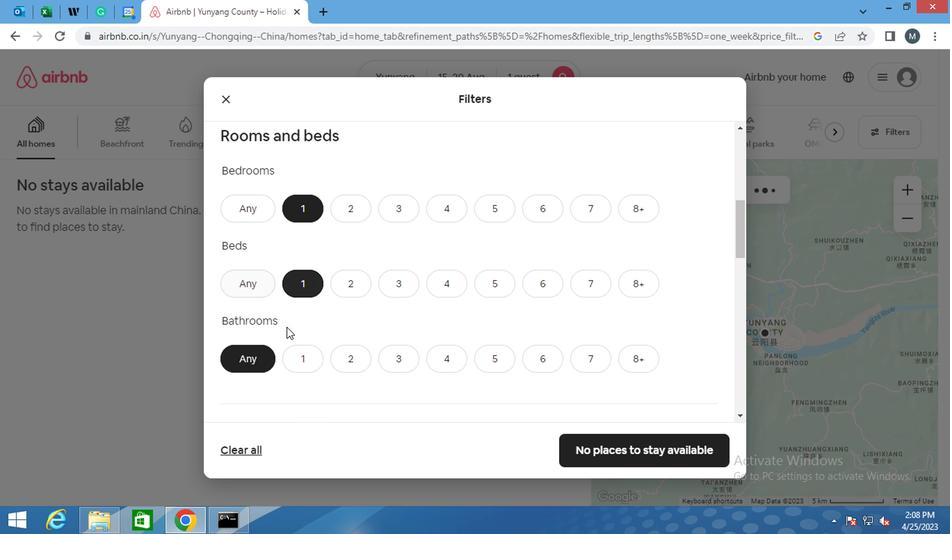 
Action: Mouse scrolled (271, 303) with delta (0, 0)
Screenshot: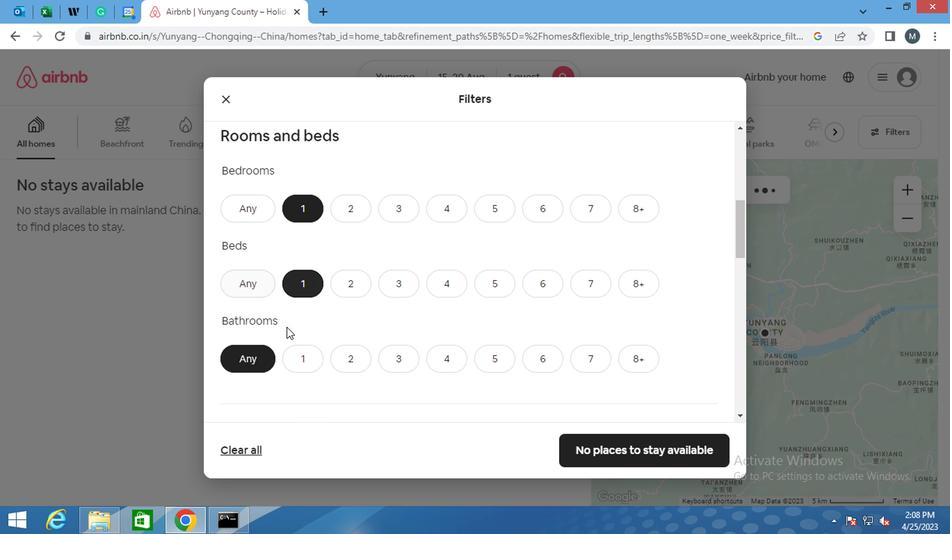 
Action: Mouse scrolled (271, 303) with delta (0, 0)
Screenshot: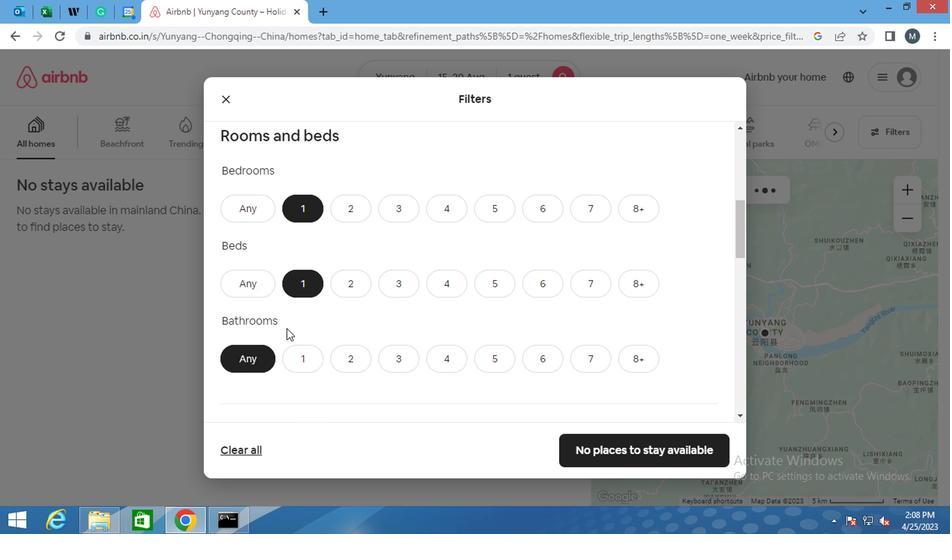 
Action: Mouse moved to (276, 297)
Screenshot: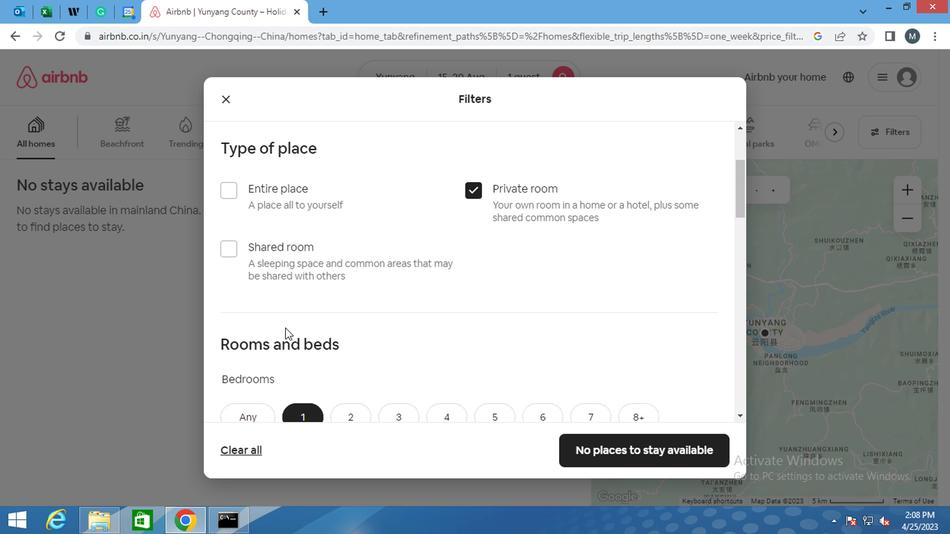 
Action: Mouse scrolled (276, 297) with delta (0, 0)
Screenshot: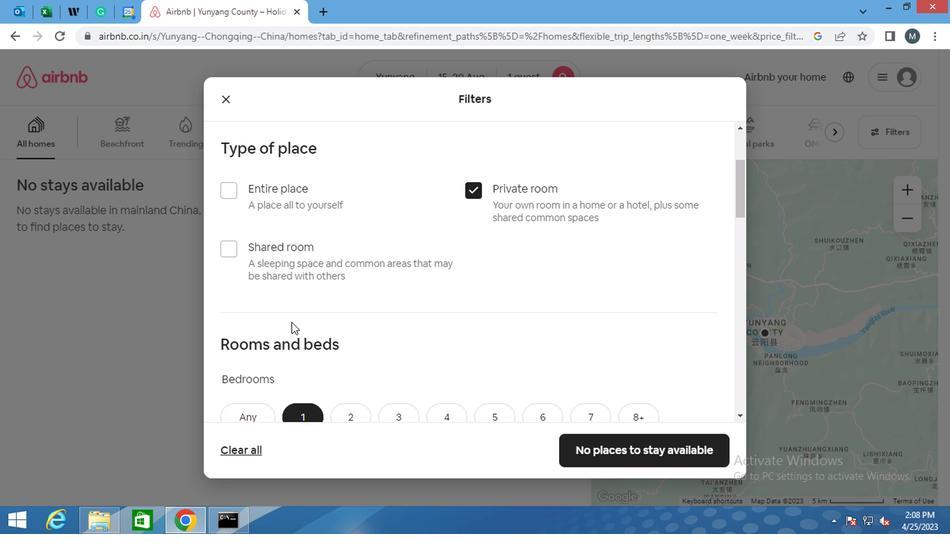 
Action: Mouse scrolled (276, 297) with delta (0, 0)
Screenshot: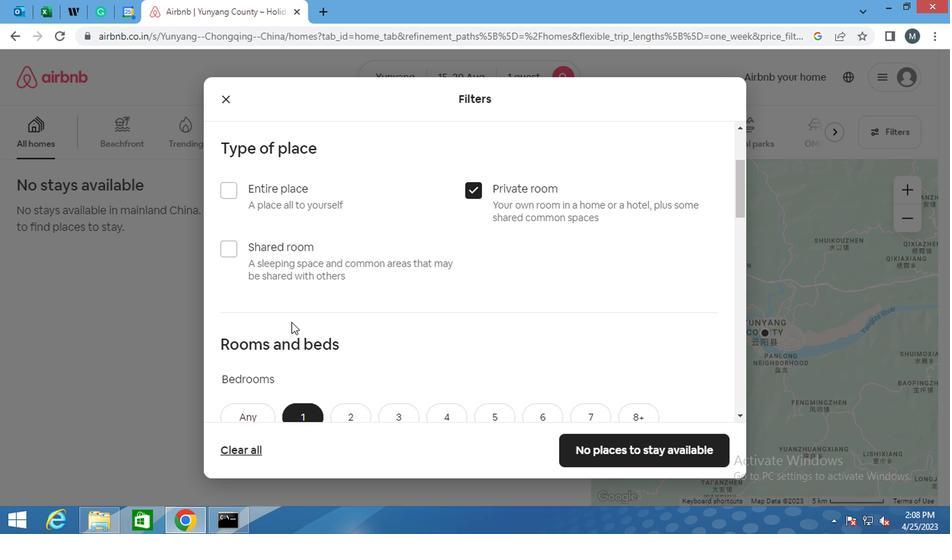 
Action: Mouse moved to (292, 347)
Screenshot: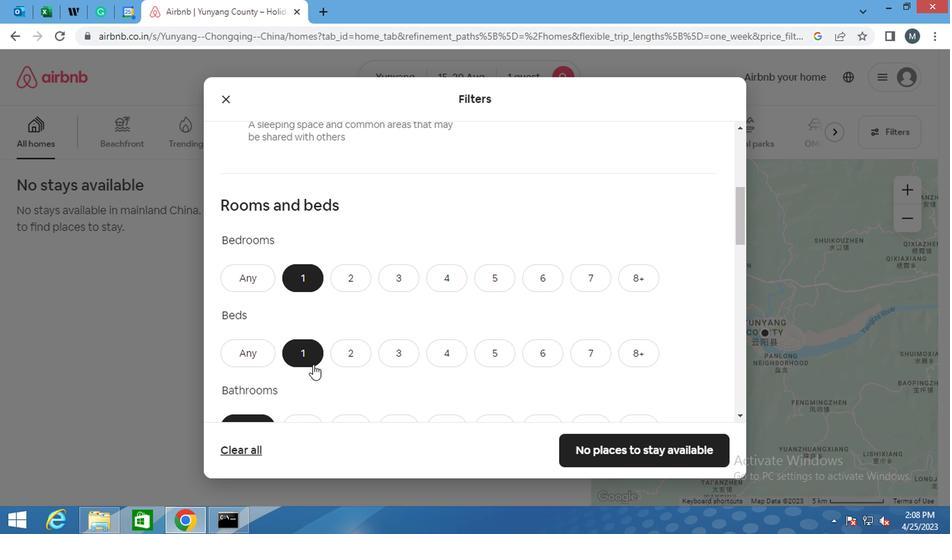 
Action: Mouse scrolled (292, 346) with delta (0, 0)
Screenshot: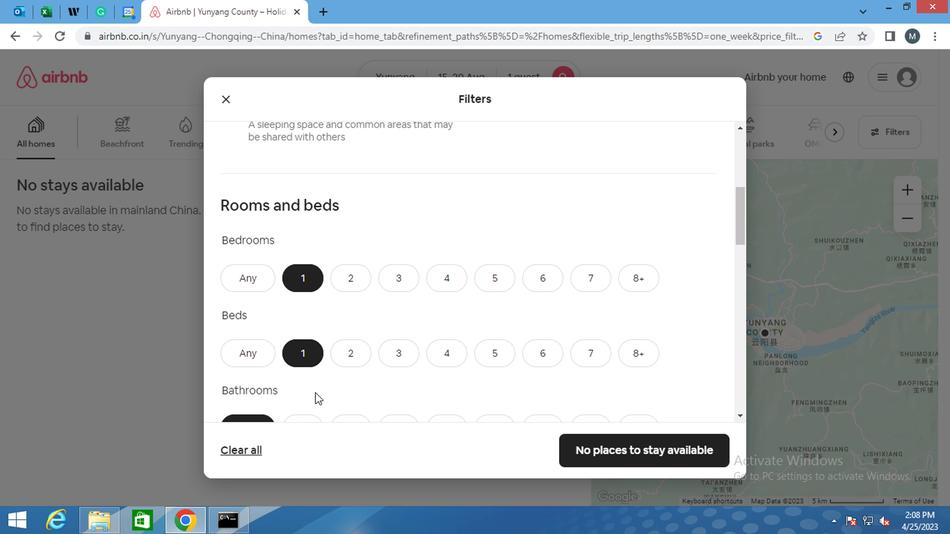 
Action: Mouse scrolled (292, 346) with delta (0, 0)
Screenshot: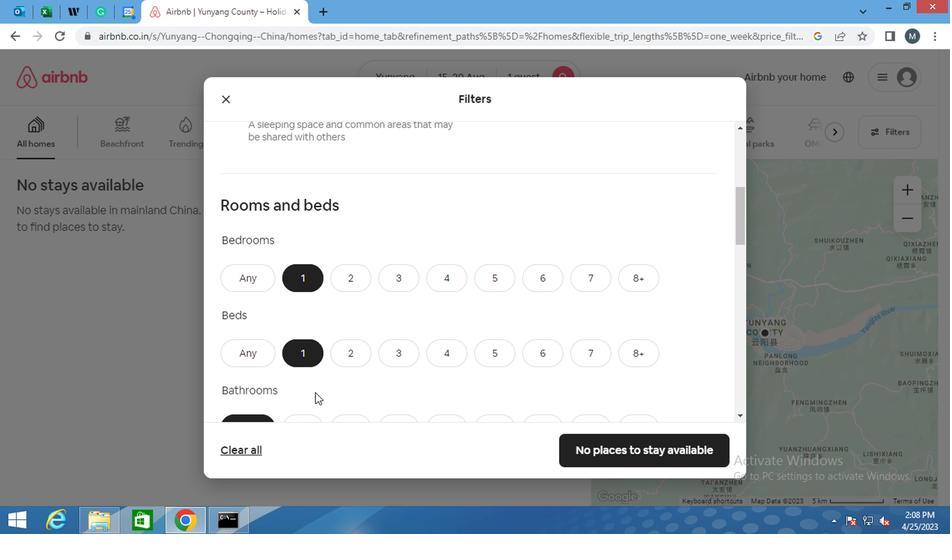 
Action: Mouse moved to (281, 276)
Screenshot: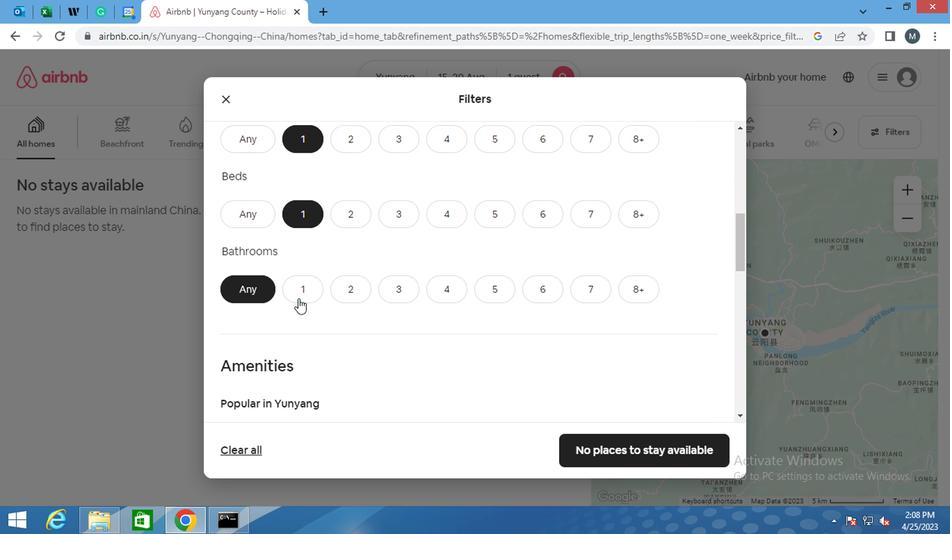 
Action: Mouse pressed left at (281, 276)
Screenshot: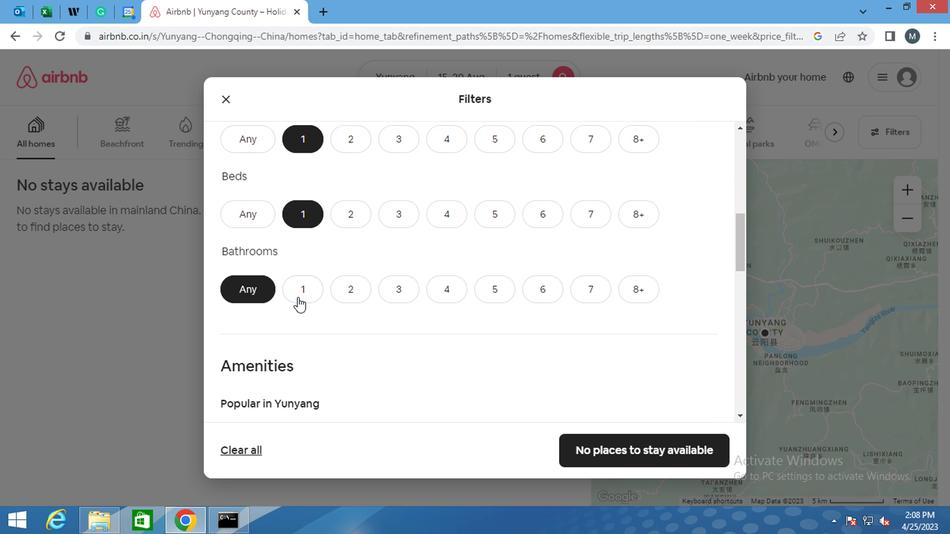 
Action: Mouse moved to (288, 280)
Screenshot: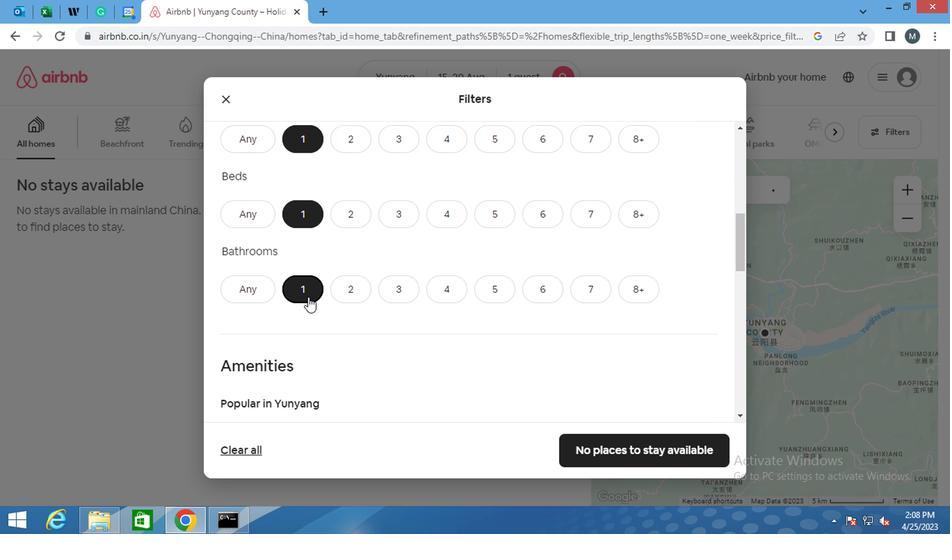 
Action: Mouse scrolled (288, 279) with delta (0, 0)
Screenshot: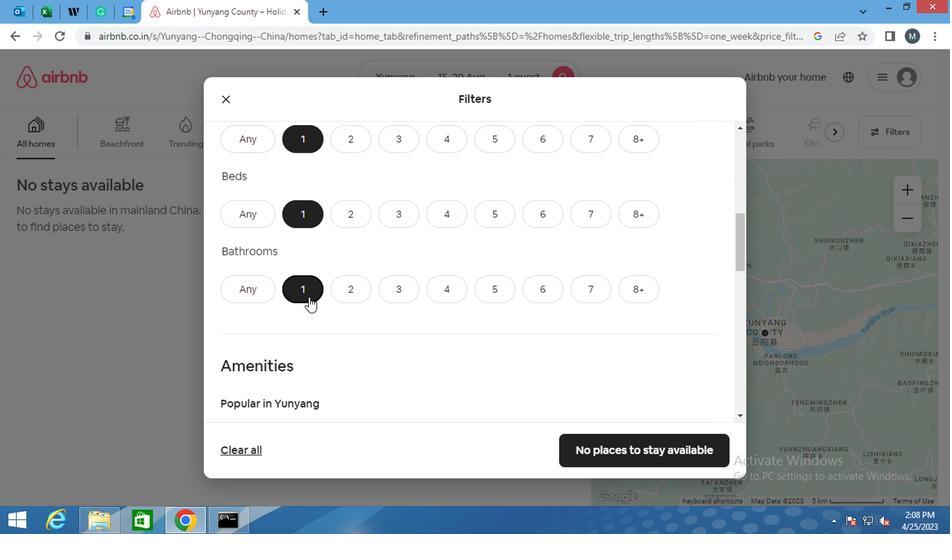 
Action: Mouse scrolled (288, 279) with delta (0, 0)
Screenshot: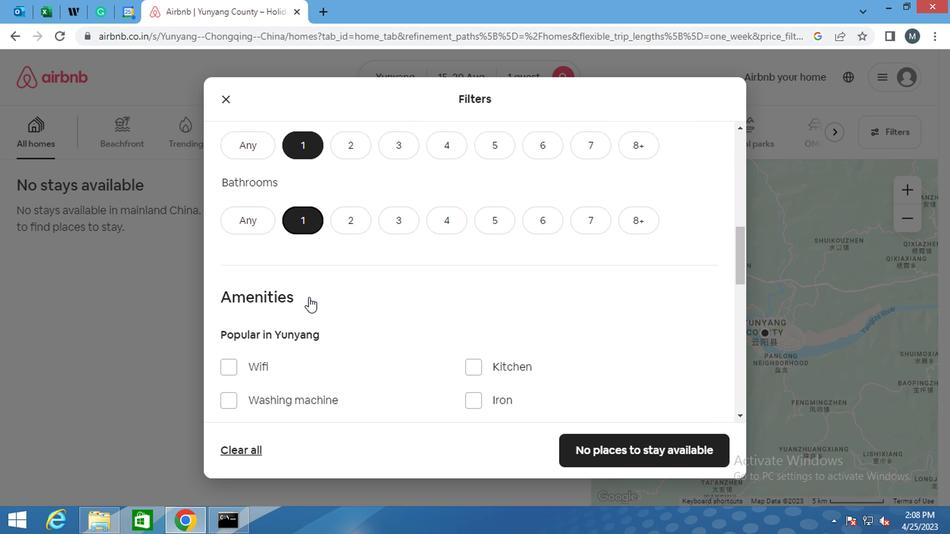 
Action: Mouse moved to (295, 275)
Screenshot: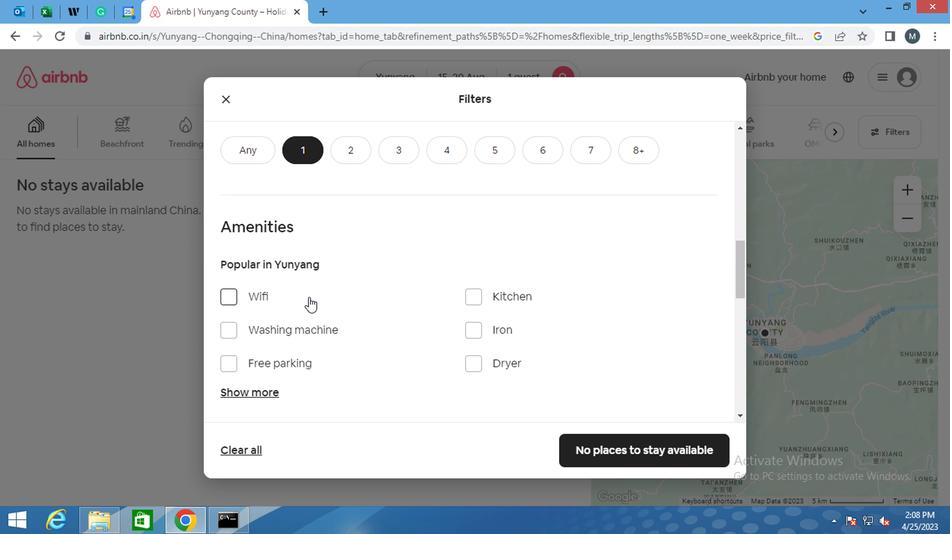 
Action: Mouse scrolled (295, 275) with delta (0, 0)
Screenshot: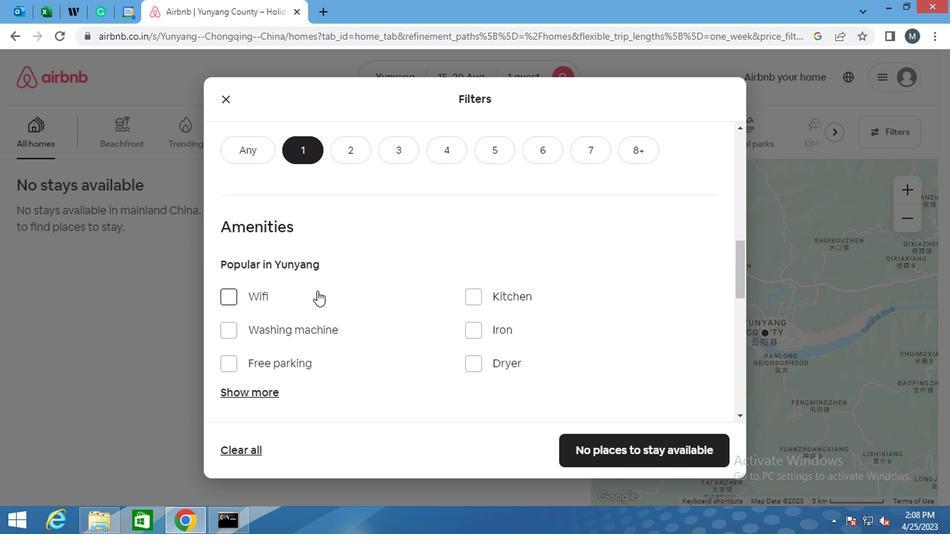 
Action: Mouse moved to (296, 275)
Screenshot: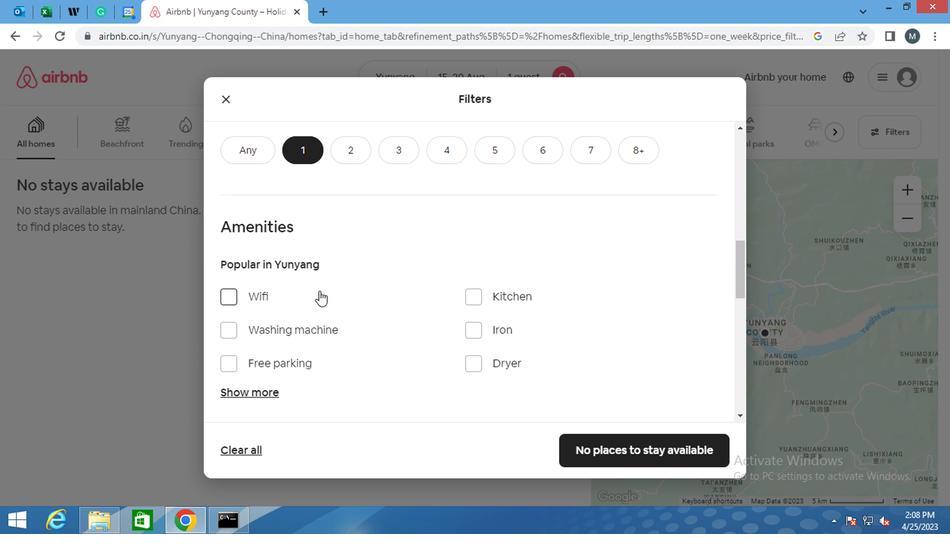 
Action: Mouse scrolled (296, 275) with delta (0, 0)
Screenshot: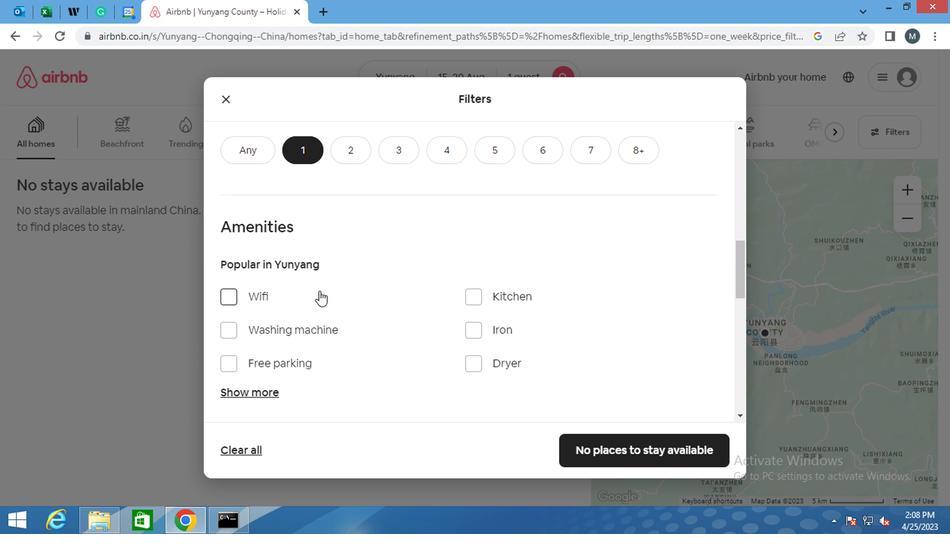 
Action: Mouse moved to (297, 276)
Screenshot: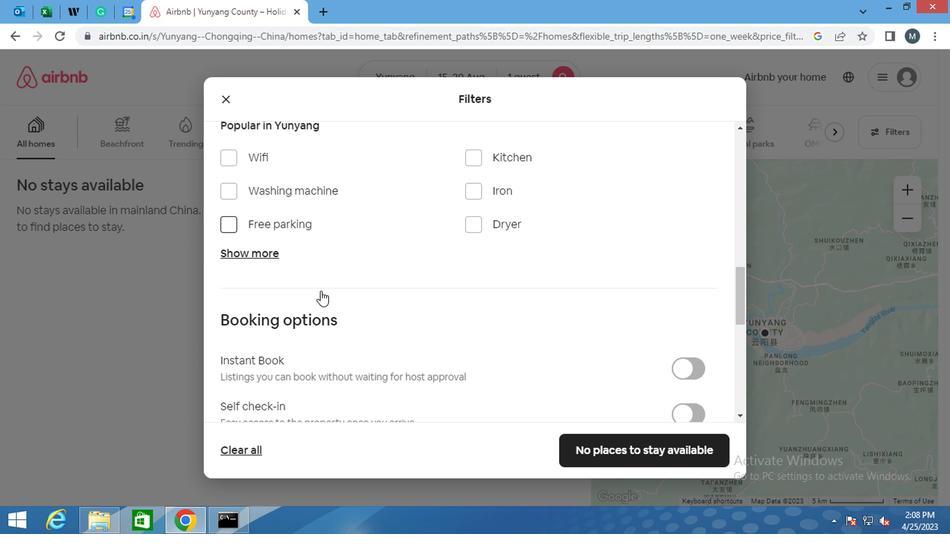 
Action: Mouse scrolled (297, 276) with delta (0, 0)
Screenshot: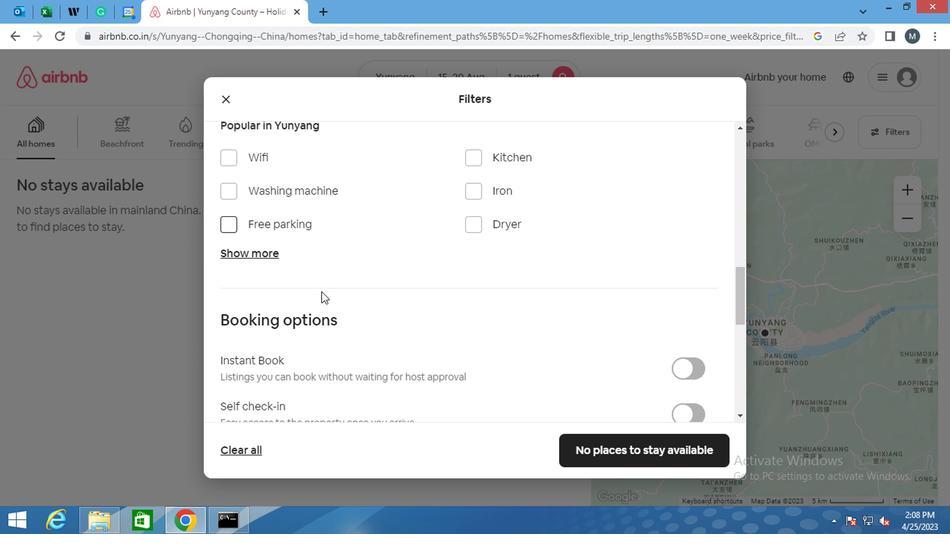 
Action: Mouse moved to (303, 273)
Screenshot: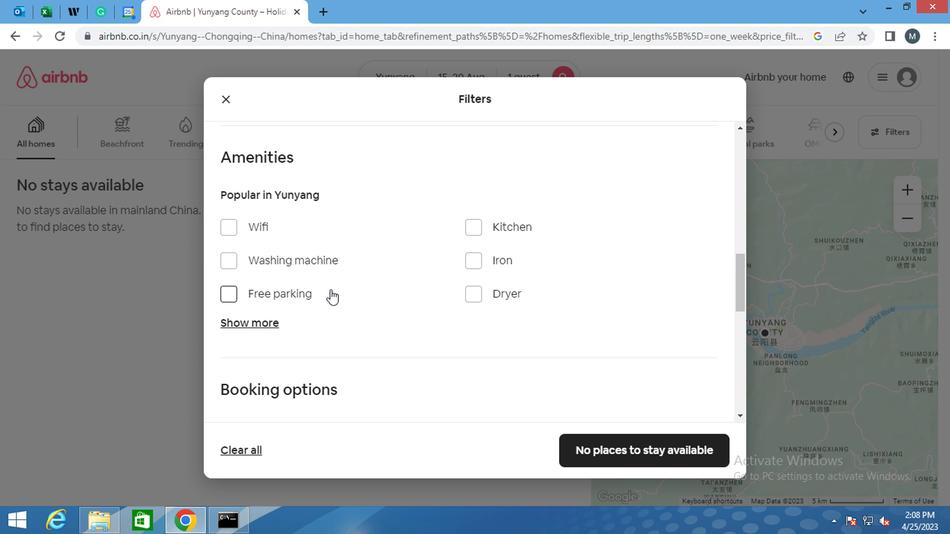
Action: Mouse scrolled (303, 272) with delta (0, 0)
Screenshot: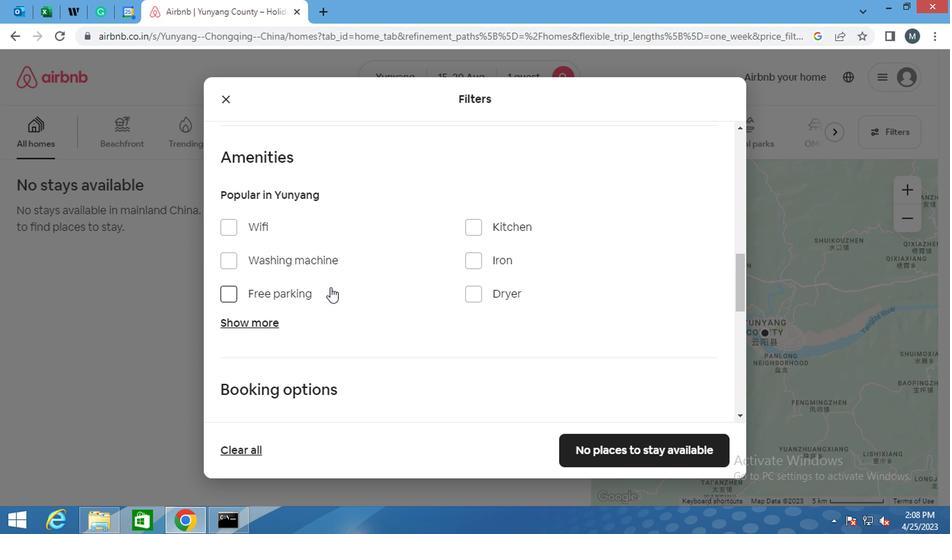 
Action: Mouse moved to (232, 206)
Screenshot: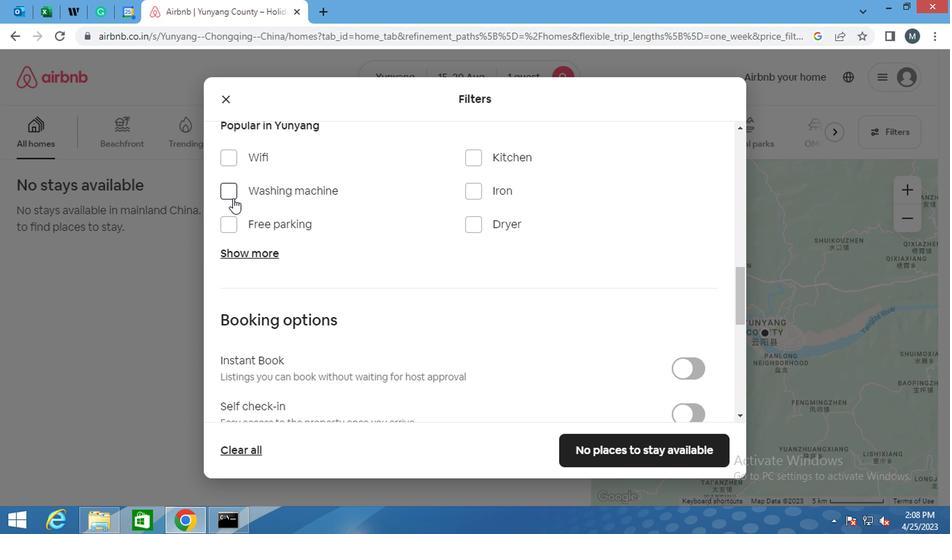 
Action: Mouse pressed left at (232, 206)
Screenshot: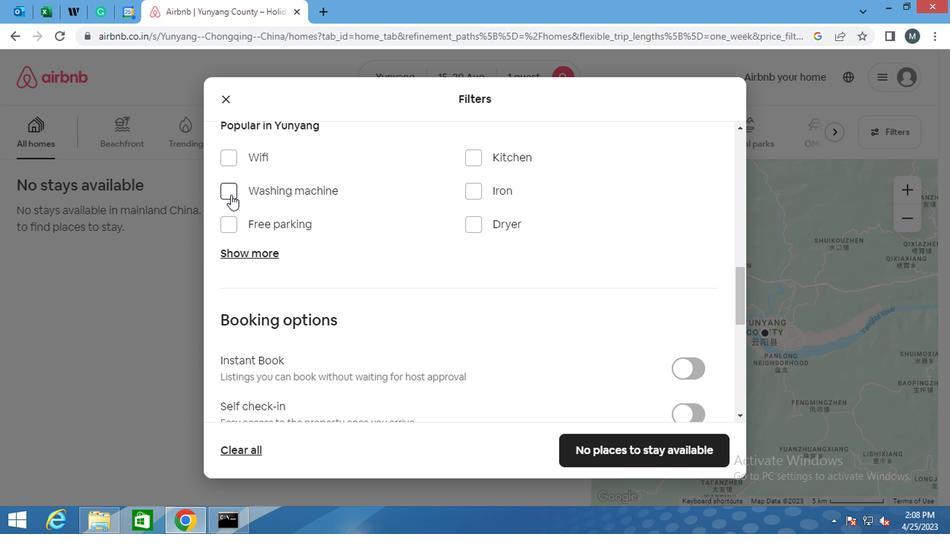 
Action: Mouse moved to (281, 231)
Screenshot: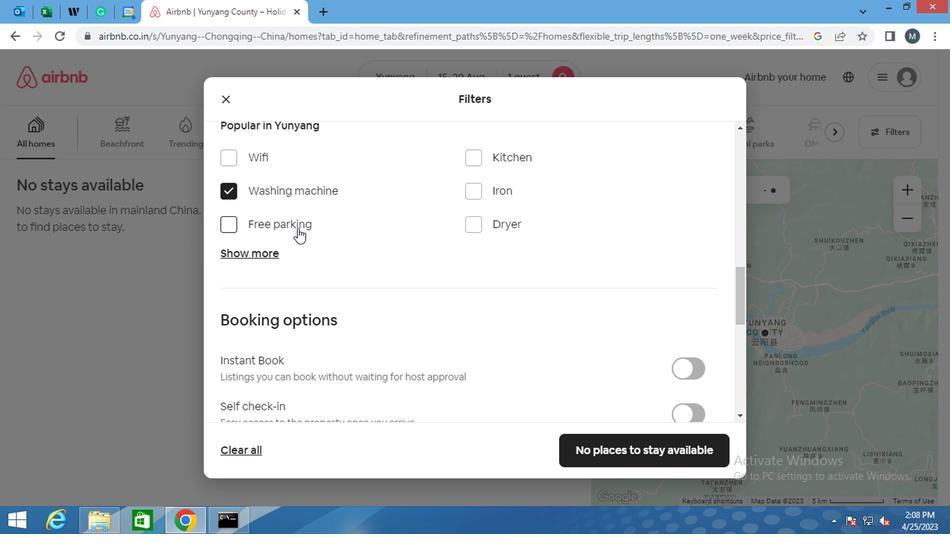 
Action: Mouse scrolled (281, 230) with delta (0, 0)
Screenshot: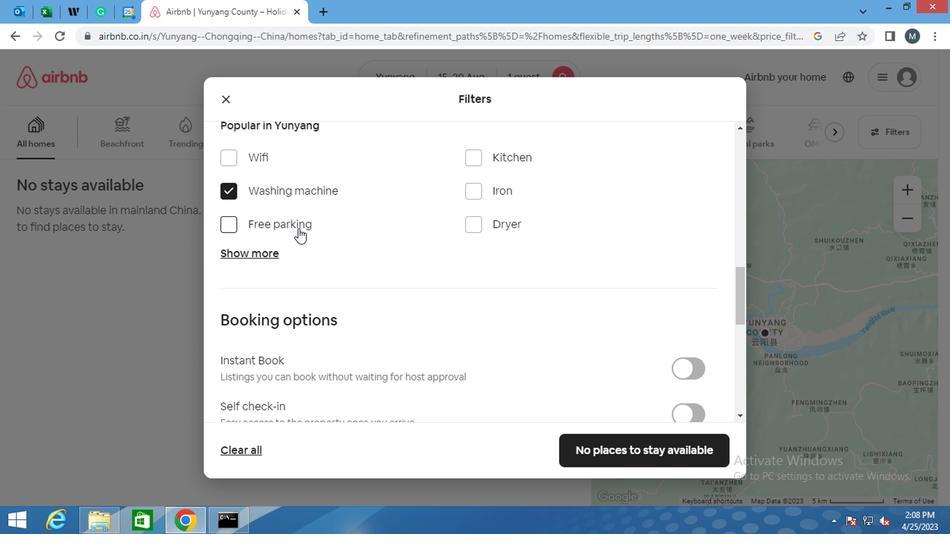 
Action: Mouse scrolled (281, 230) with delta (0, 0)
Screenshot: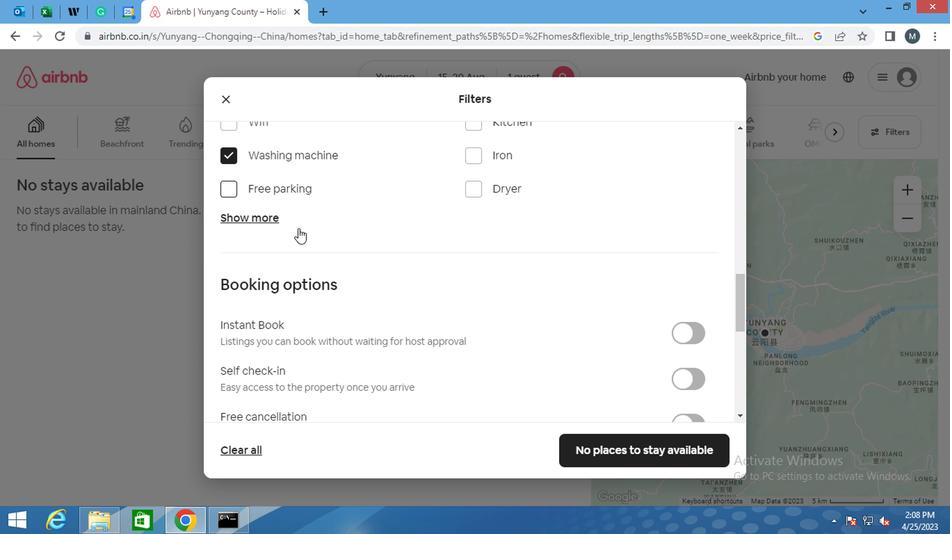 
Action: Mouse moved to (552, 266)
Screenshot: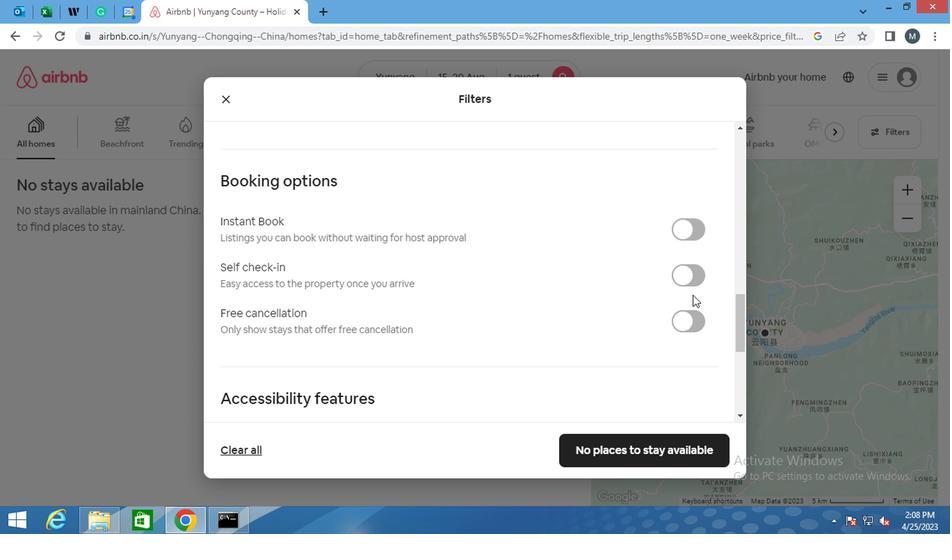 
Action: Mouse pressed left at (552, 266)
Screenshot: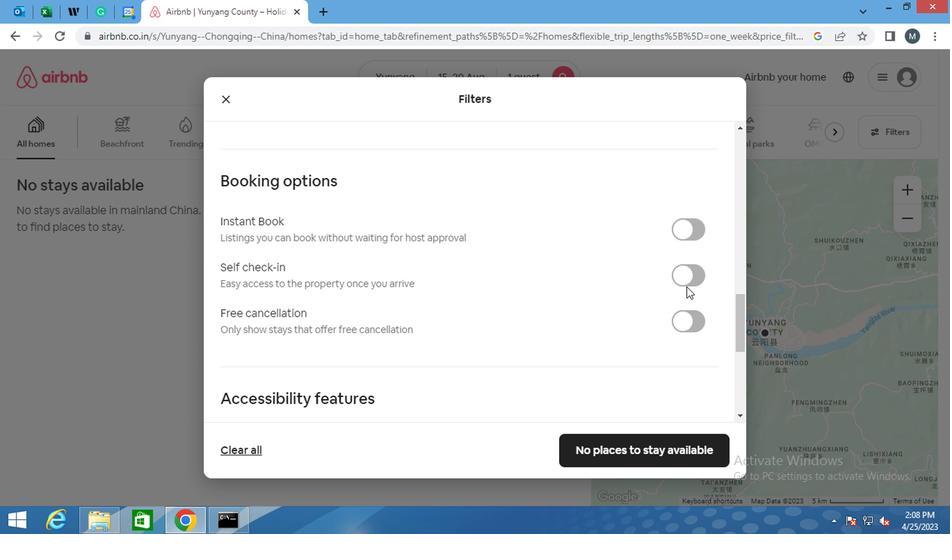 
Action: Mouse moved to (455, 277)
Screenshot: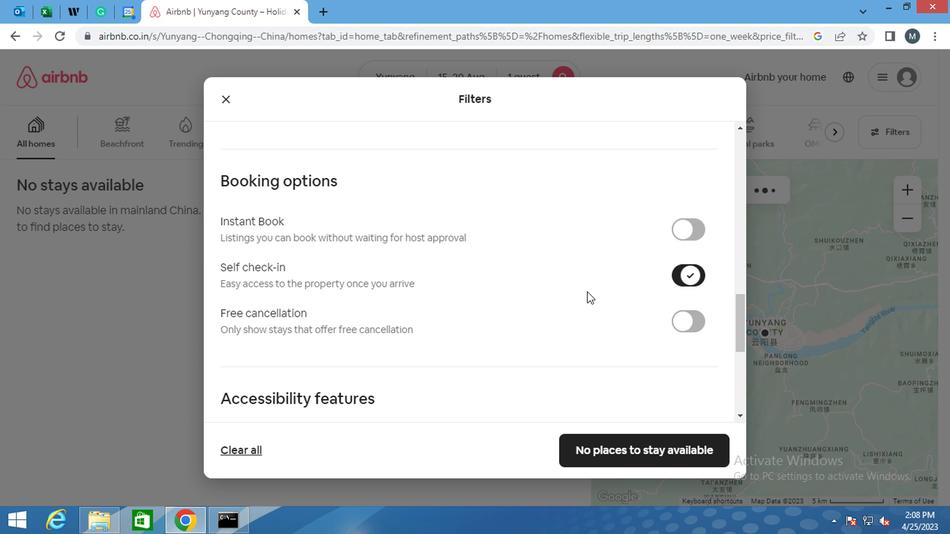 
Action: Mouse scrolled (455, 277) with delta (0, 0)
Screenshot: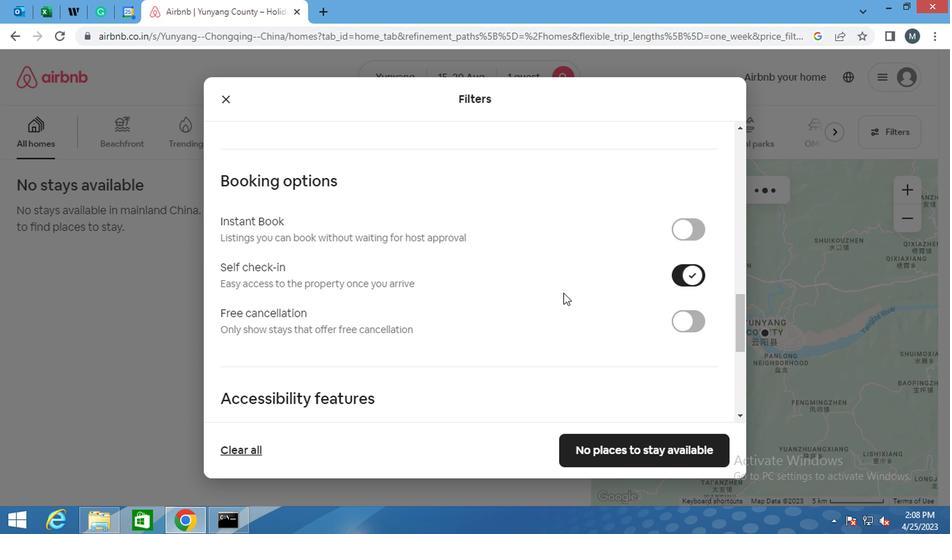 
Action: Mouse moved to (454, 278)
Screenshot: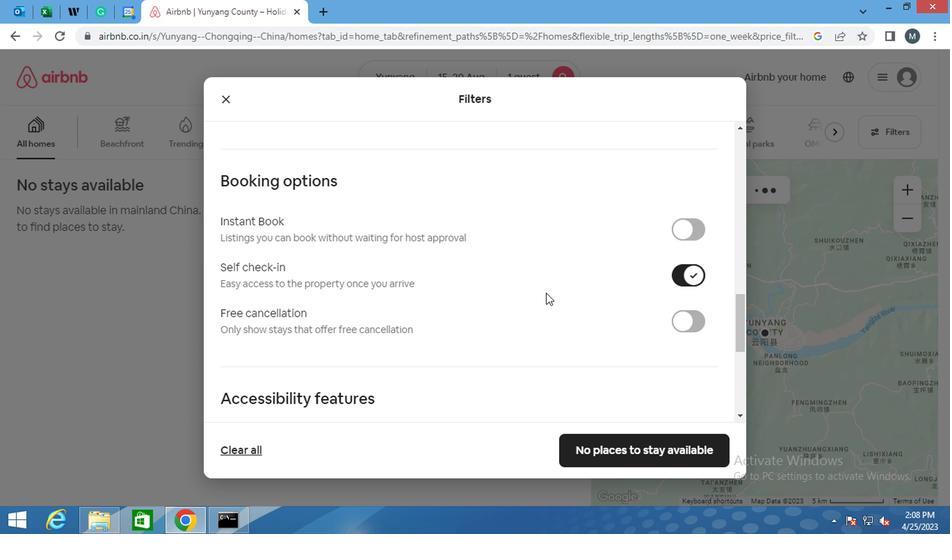 
Action: Mouse scrolled (454, 278) with delta (0, 0)
Screenshot: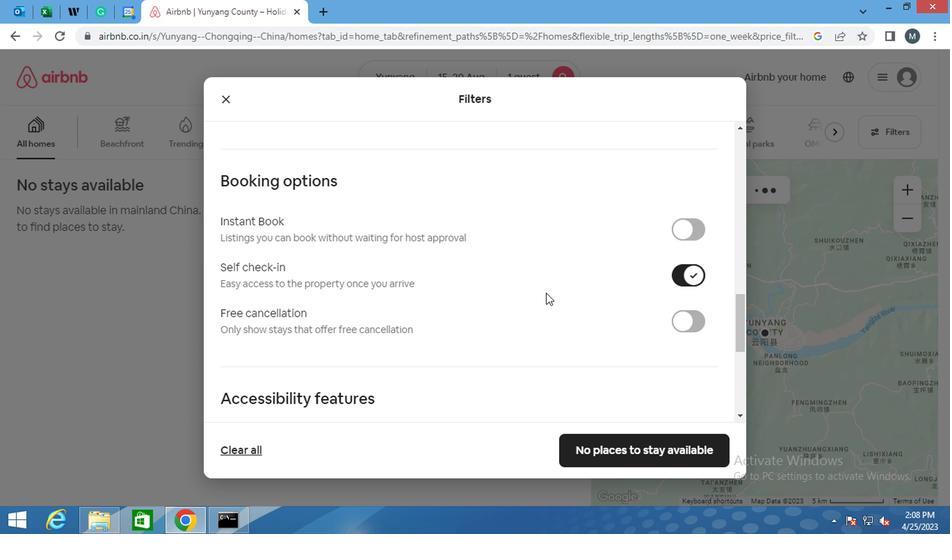 
Action: Mouse moved to (426, 281)
Screenshot: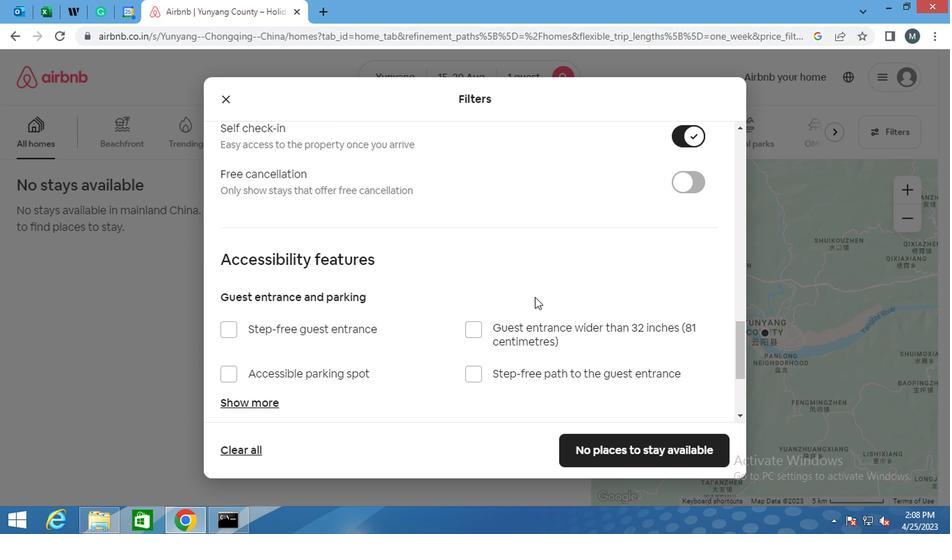 
Action: Mouse scrolled (426, 280) with delta (0, 0)
Screenshot: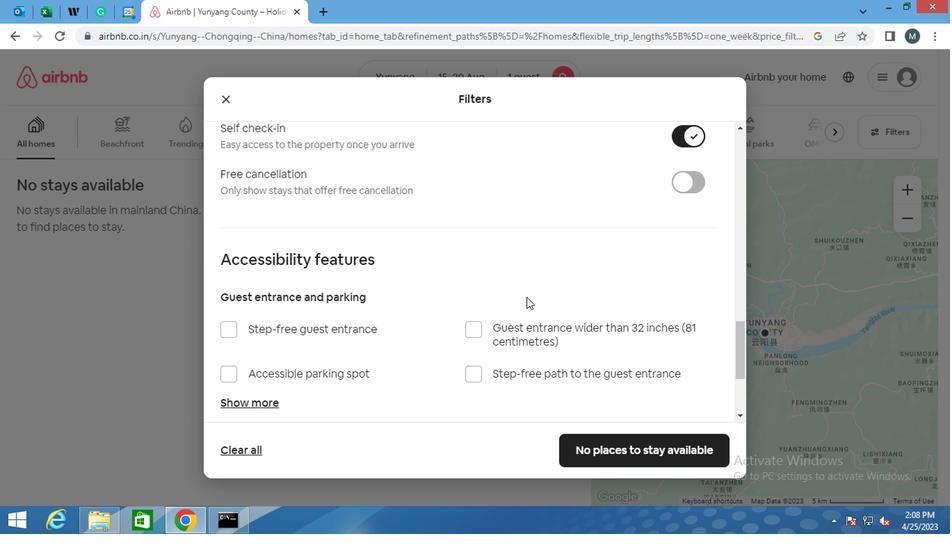 
Action: Mouse scrolled (426, 280) with delta (0, 0)
Screenshot: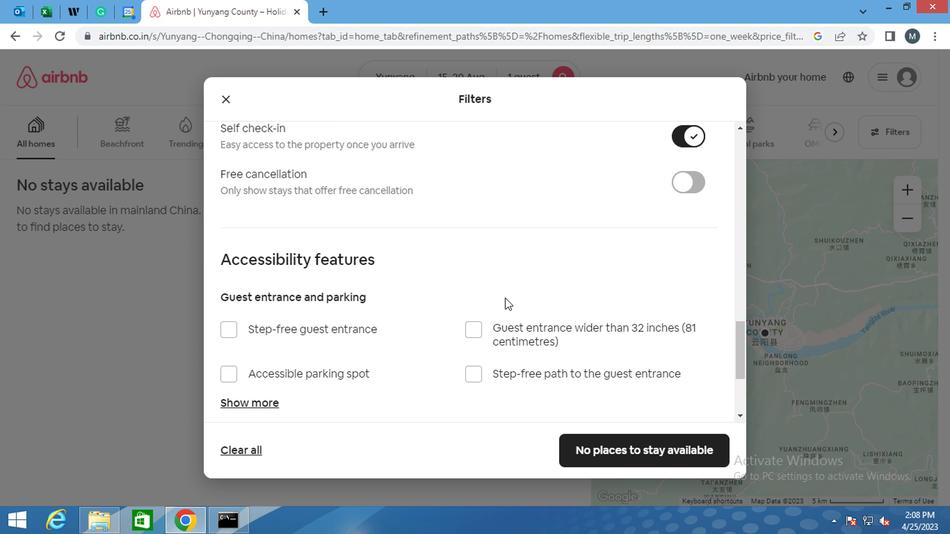 
Action: Mouse scrolled (426, 280) with delta (0, 0)
Screenshot: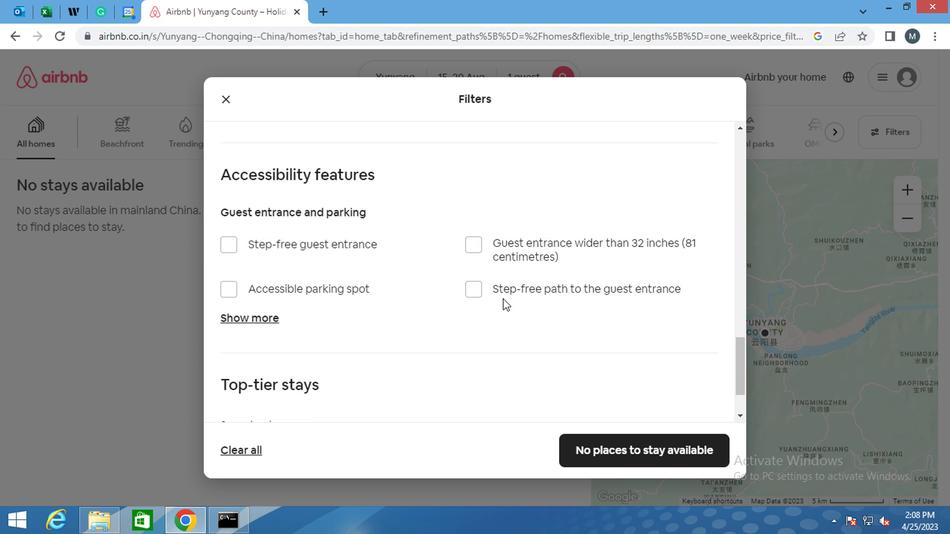 
Action: Mouse moved to (419, 284)
Screenshot: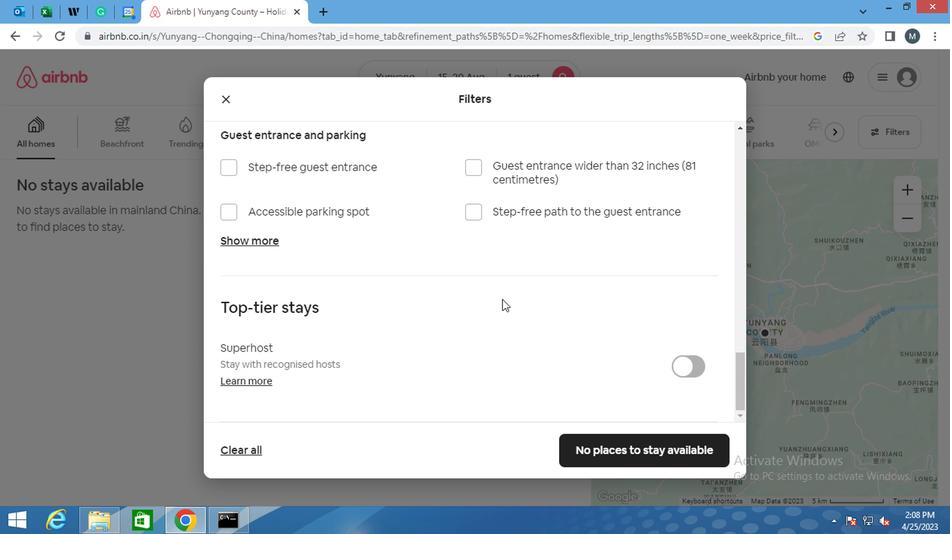 
Action: Mouse scrolled (419, 283) with delta (0, 0)
Screenshot: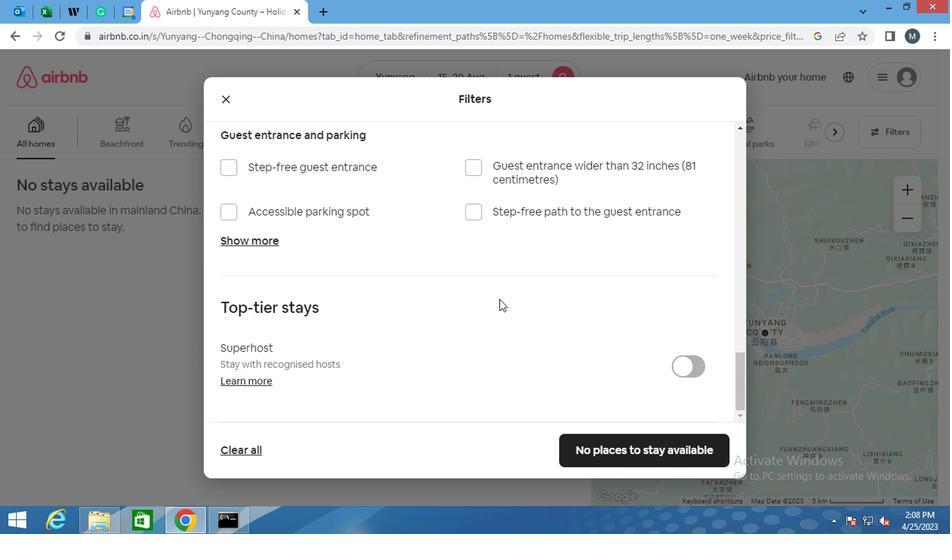 
Action: Mouse moved to (414, 288)
Screenshot: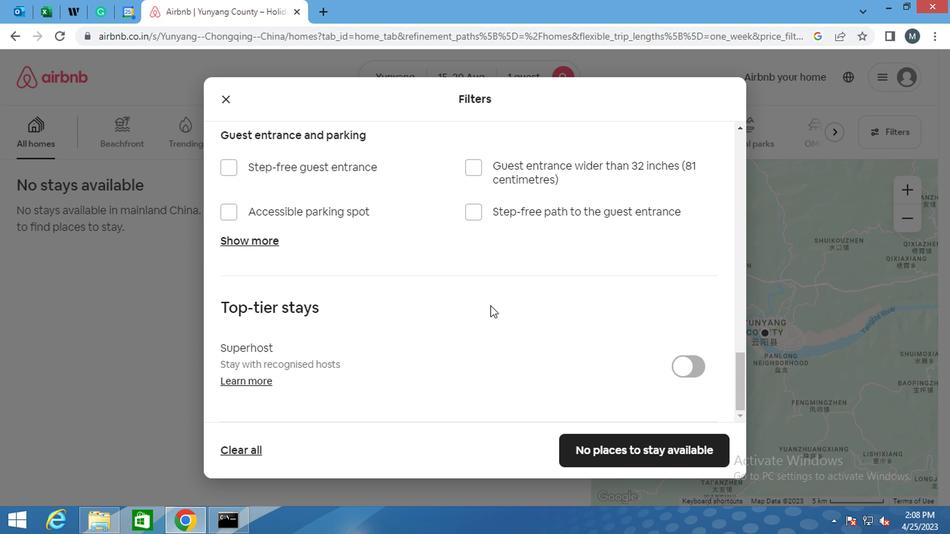 
Action: Mouse scrolled (414, 288) with delta (0, 0)
Screenshot: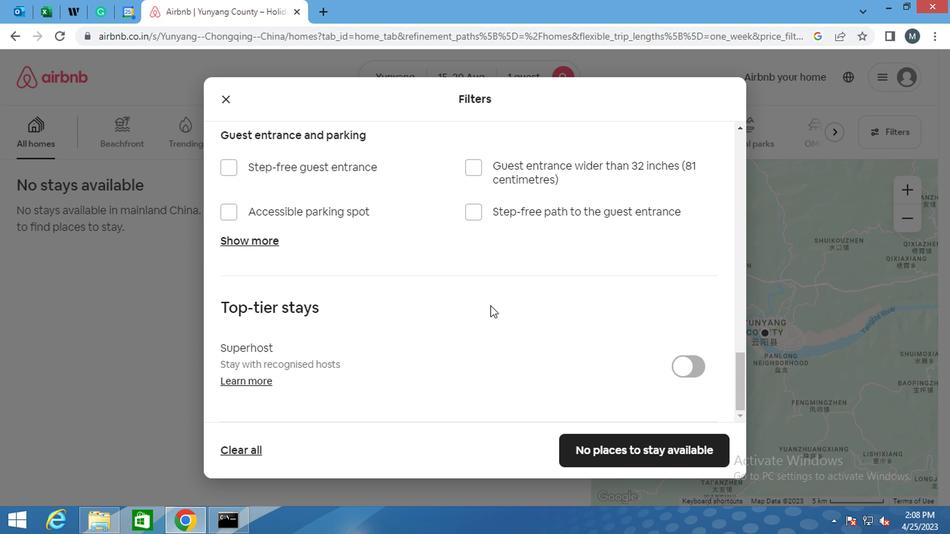 
Action: Mouse moved to (414, 292)
Screenshot: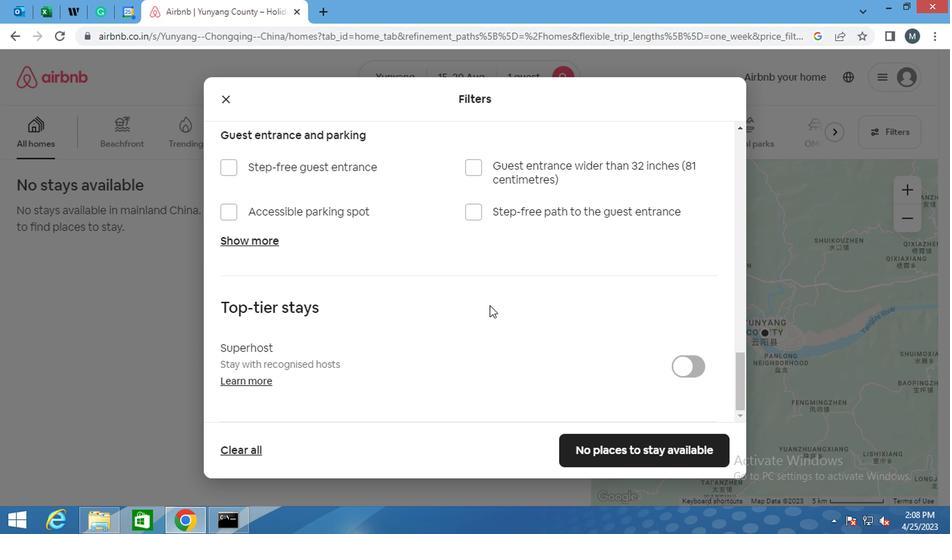 
Action: Mouse scrolled (414, 291) with delta (0, 0)
Screenshot: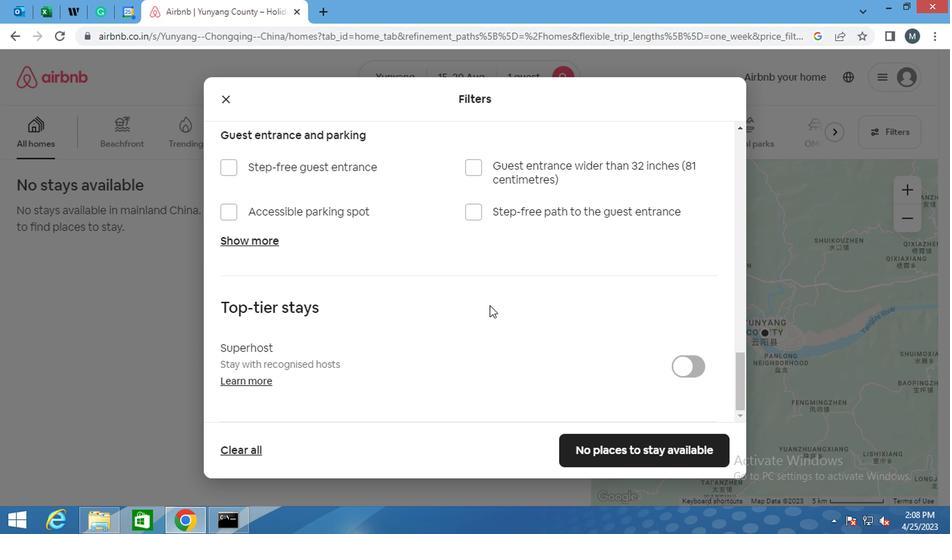 
Action: Mouse moved to (517, 394)
Screenshot: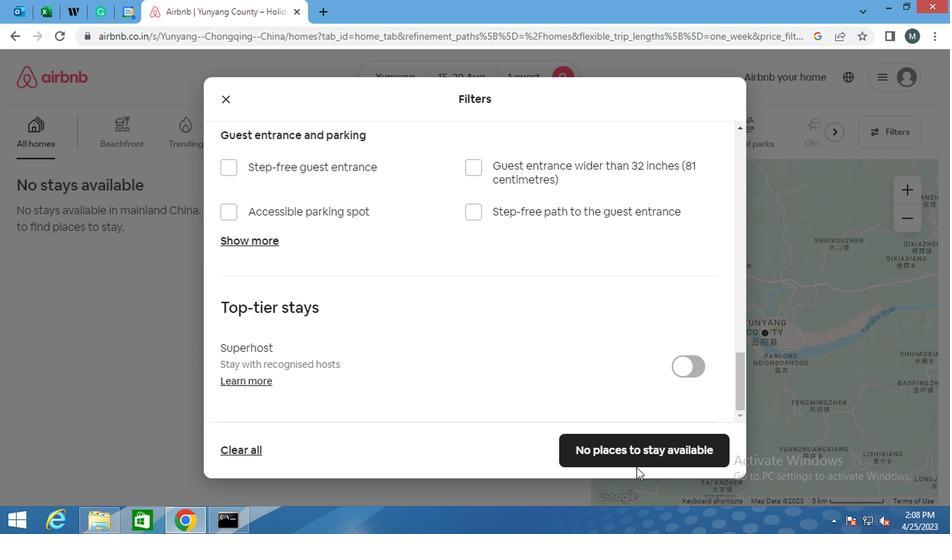
Action: Mouse pressed left at (517, 394)
Screenshot: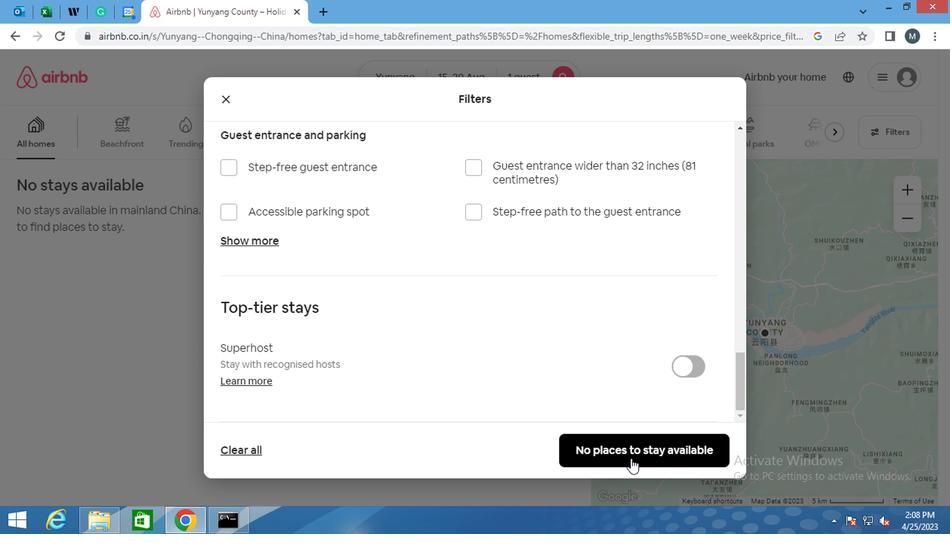 
Action: Mouse moved to (515, 394)
Screenshot: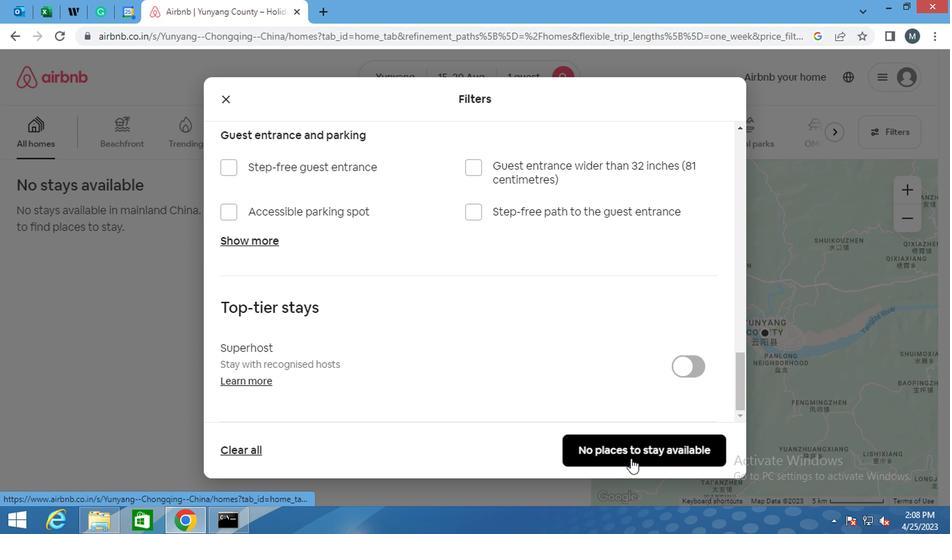 
